 Task: Add an event with the title Second Monthly Departmental Update and Collaboration Meeting, date '2024/04/21', time 9:40 AM to 11:40 AMand add a description: The training workshop will be facilitated by experienced leadership experts who will provide guidance, insights, and practical tips throughout the session. Participants will have ample opportunities to ask questions, share experiences, and receive personalized feedback on their leadership development.Select event color  Banana . Add location for the event as: 789 Palm Jumeirah, Dubai, UAE, logged in from the account softage.10@softage.netand send the event invitation to softage.4@softage.net and softage.5@softage.net. Set a reminder for the event Monthly on the third Sunday
Action: Mouse moved to (58, 88)
Screenshot: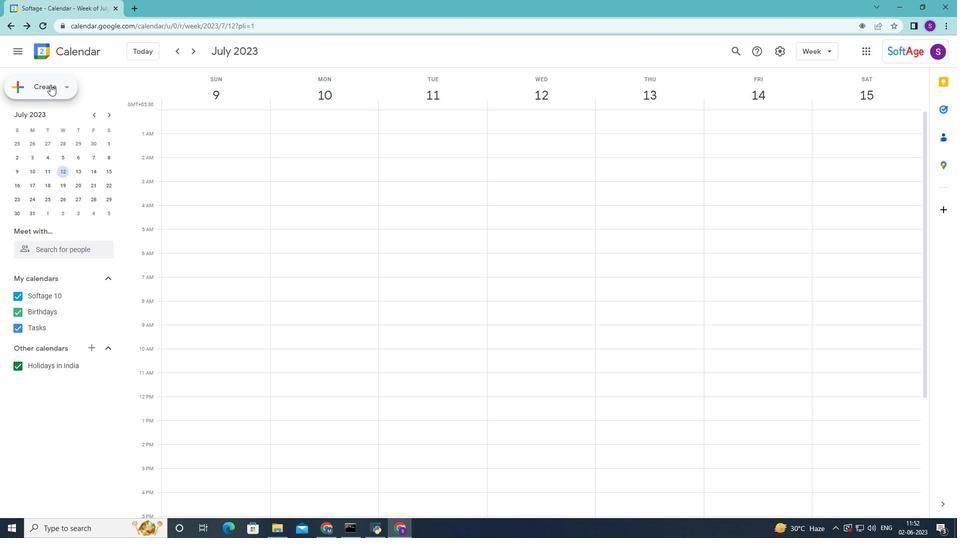 
Action: Mouse pressed left at (58, 88)
Screenshot: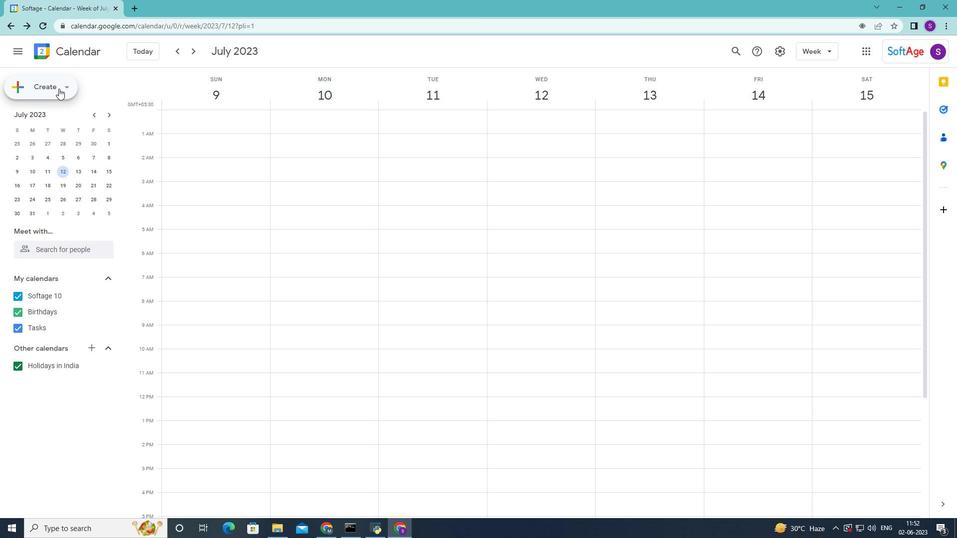 
Action: Mouse moved to (54, 115)
Screenshot: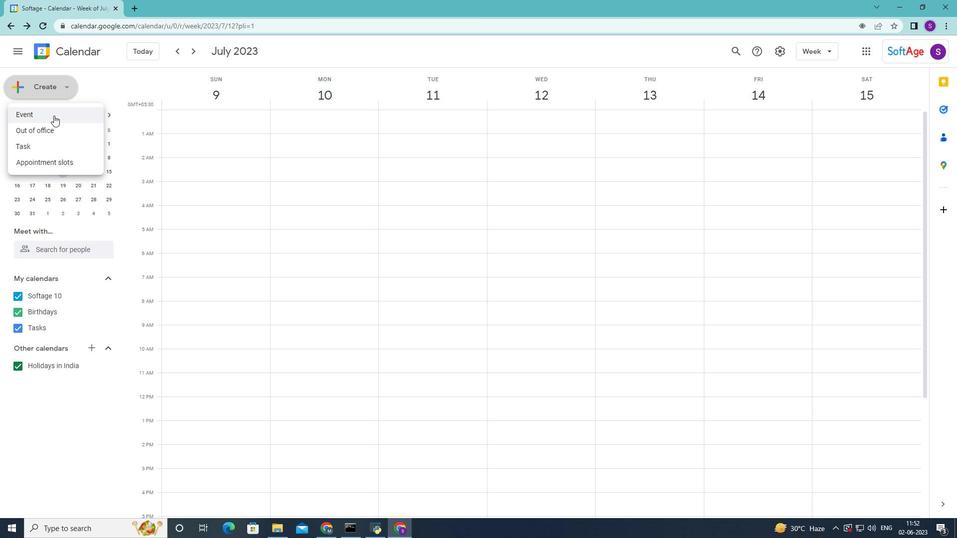 
Action: Mouse pressed left at (54, 115)
Screenshot: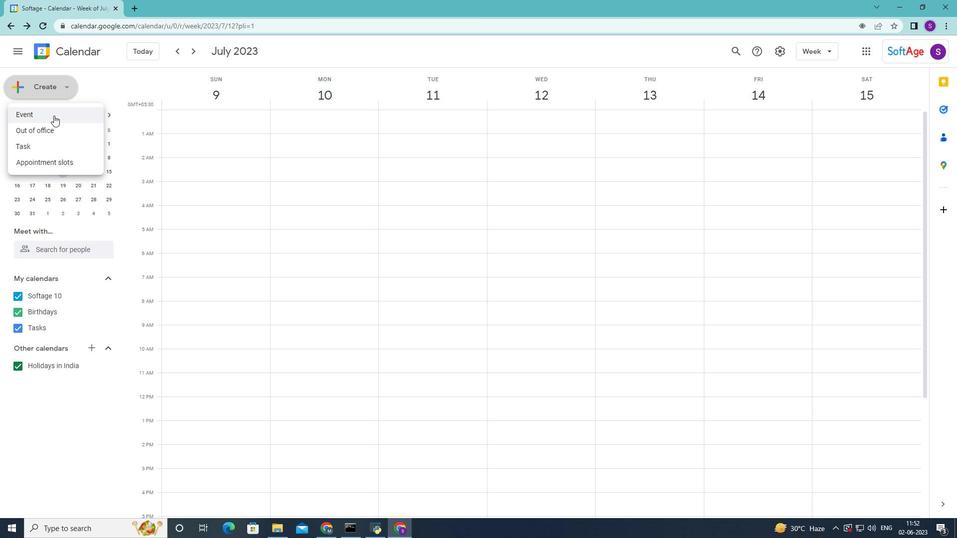 
Action: Mouse moved to (361, 181)
Screenshot: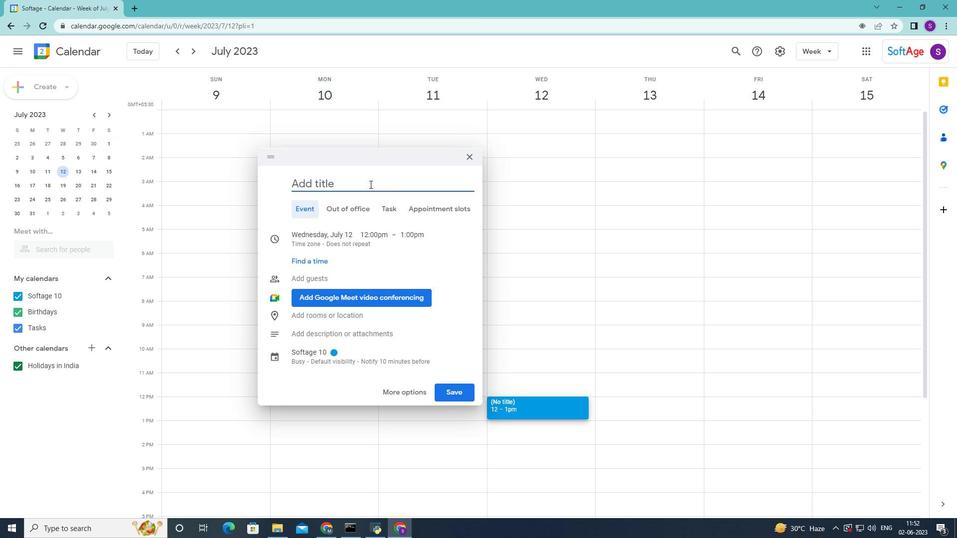 
Action: Mouse pressed left at (361, 181)
Screenshot: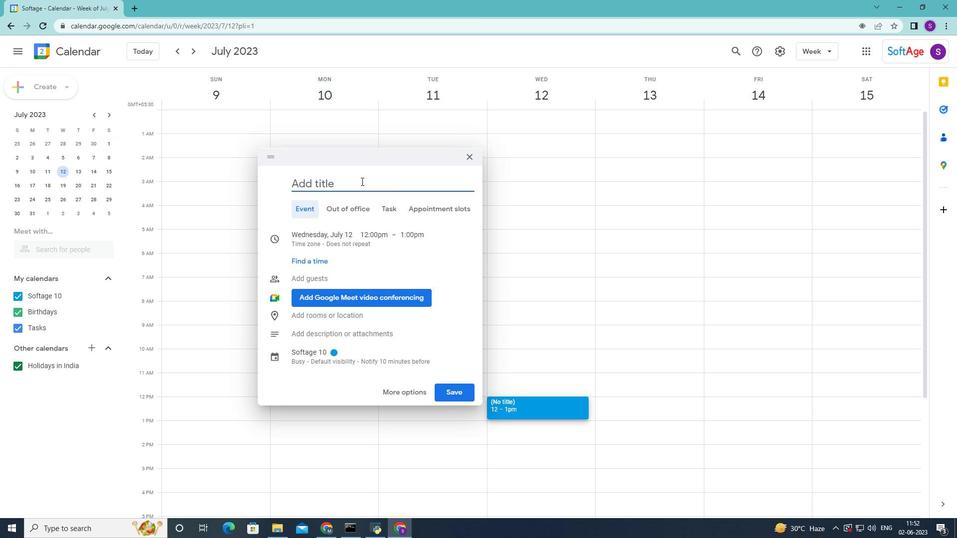
Action: Key pressed <Key.shift>Second<Key.space><Key.shift>Monthly<Key.space><Key.shift>Departmental<Key.space><Key.shift>update<Key.space>and<Key.space><Key.shift>Collabr<Key.backspace>oration<Key.space><Key.shift>Metting<Key.space><Key.backspace>
Screenshot: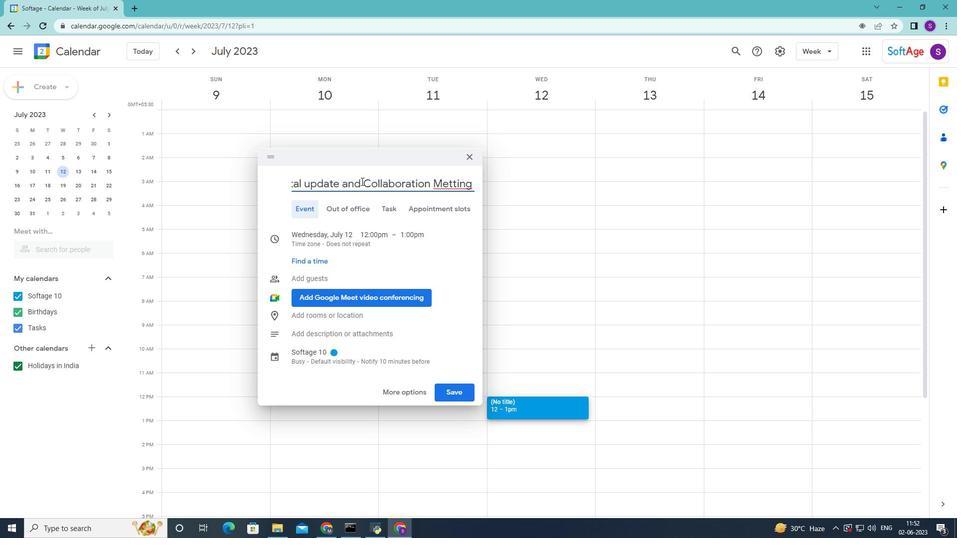 
Action: Mouse moved to (454, 184)
Screenshot: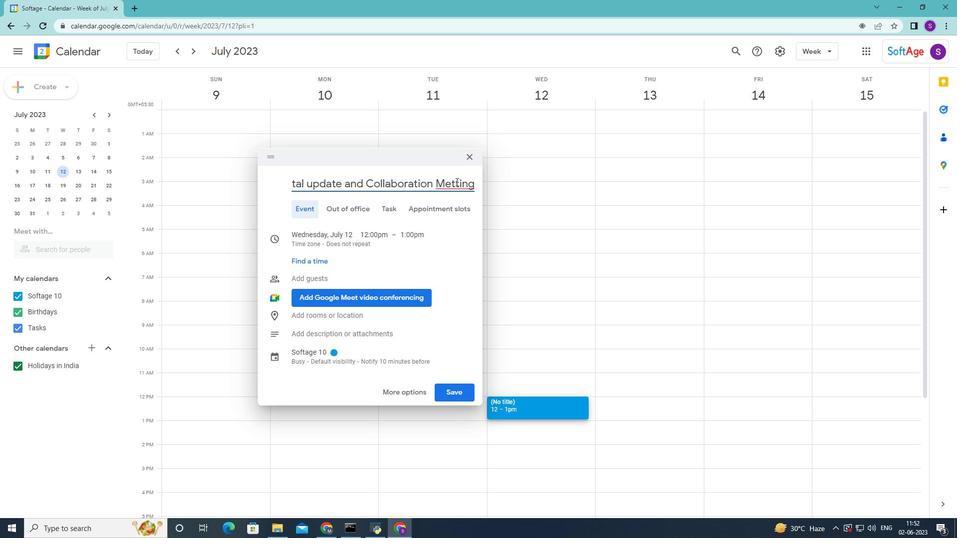 
Action: Mouse pressed left at (454, 184)
Screenshot: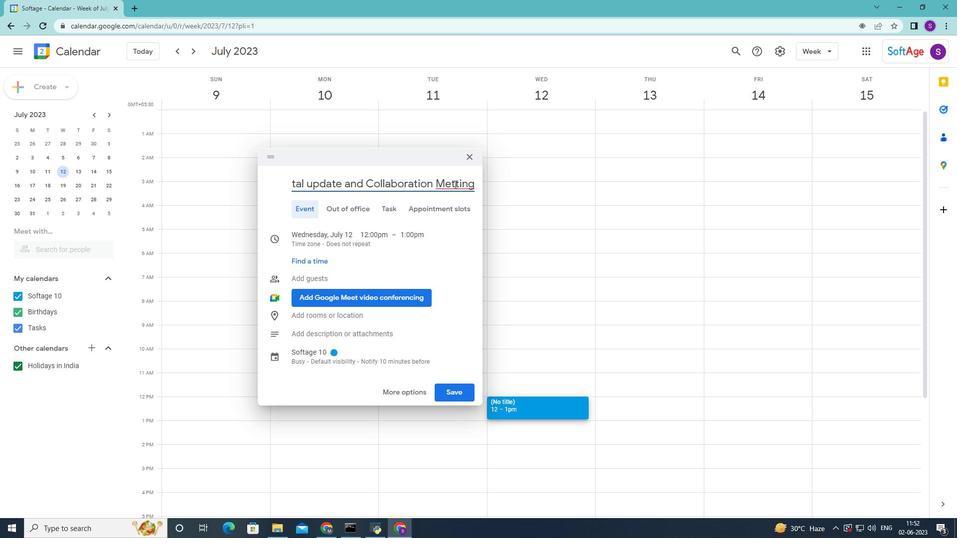 
Action: Mouse moved to (454, 185)
Screenshot: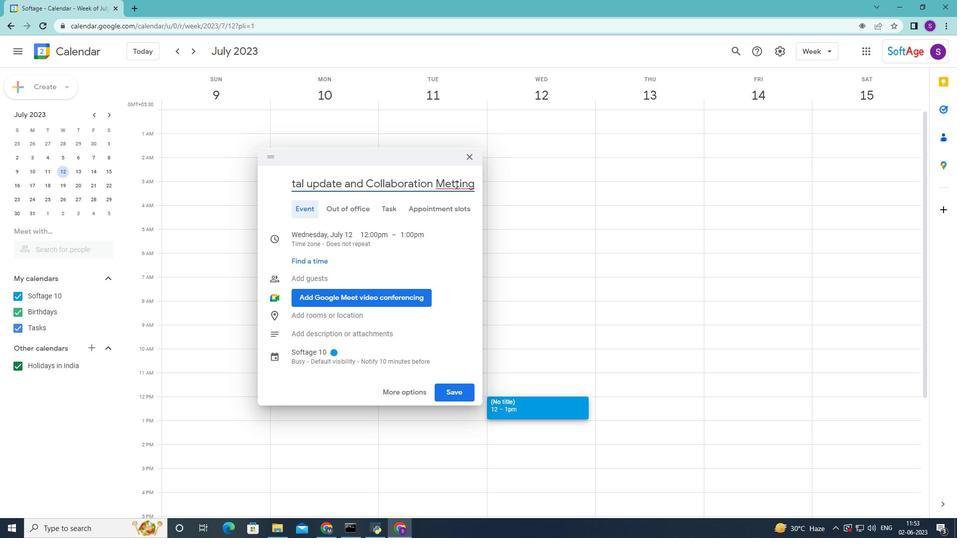 
Action: Key pressed <Key.backspace>
Screenshot: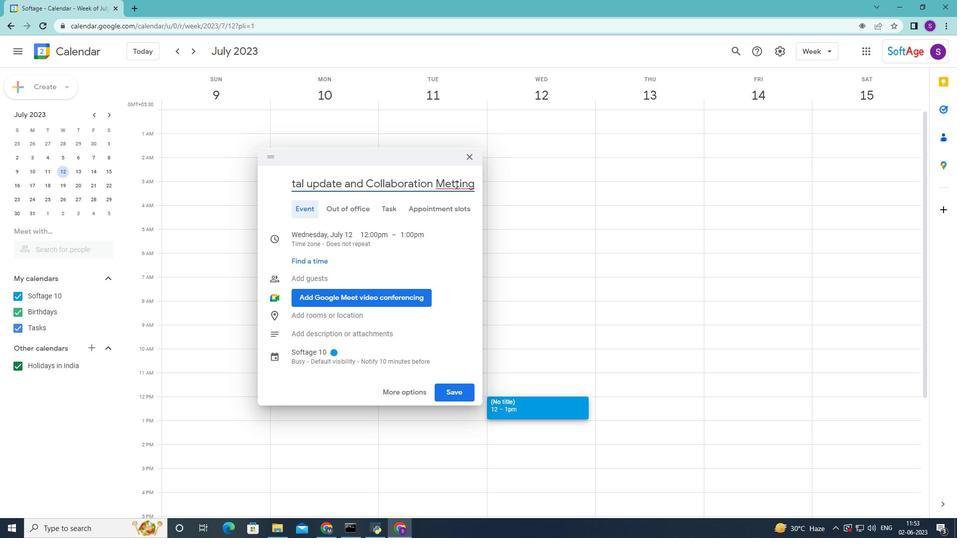 
Action: Mouse moved to (453, 185)
Screenshot: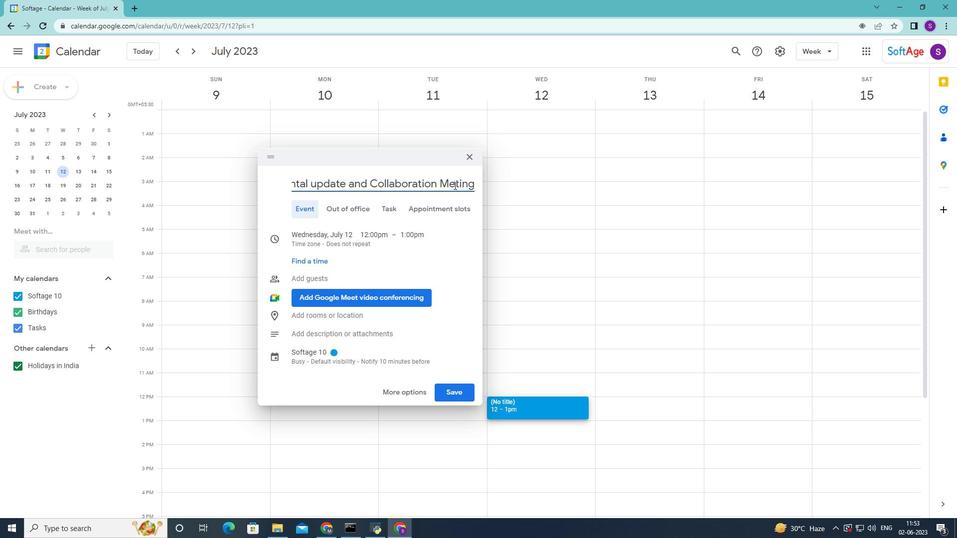 
Action: Key pressed e
Screenshot: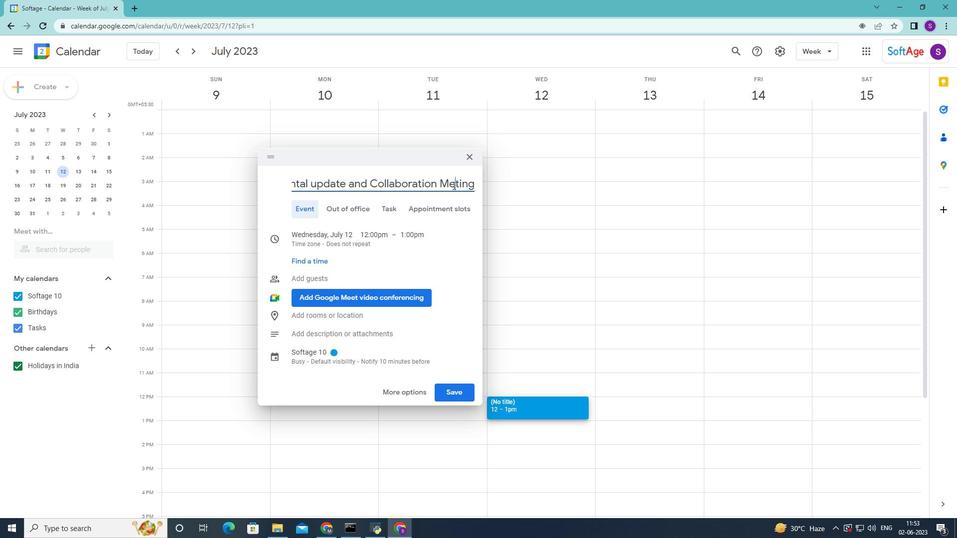
Action: Mouse moved to (471, 184)
Screenshot: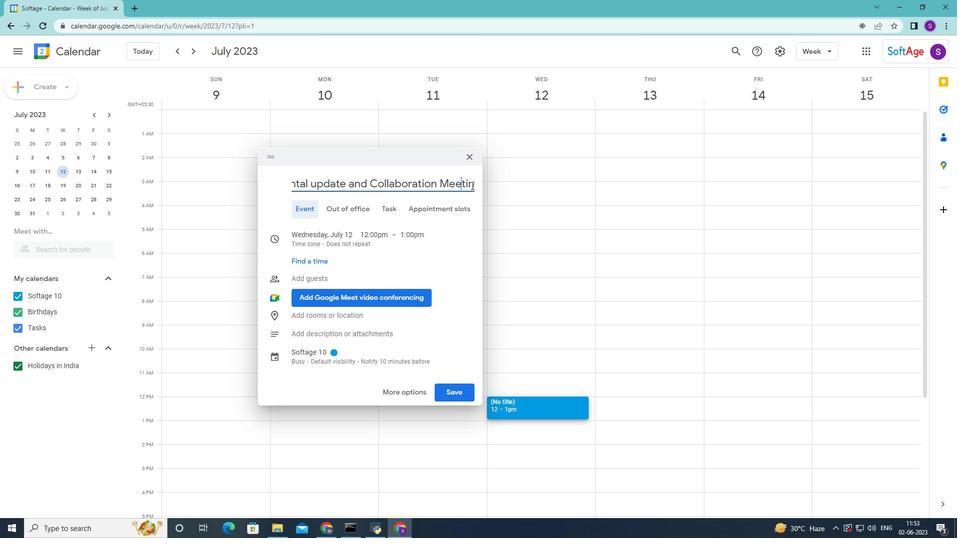 
Action: Mouse pressed left at (471, 184)
Screenshot: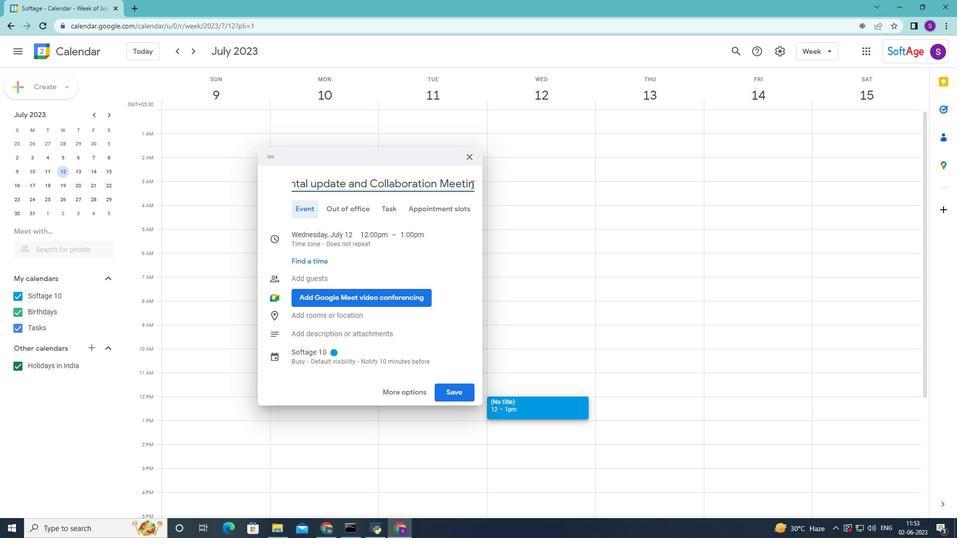 
Action: Mouse moved to (475, 183)
Screenshot: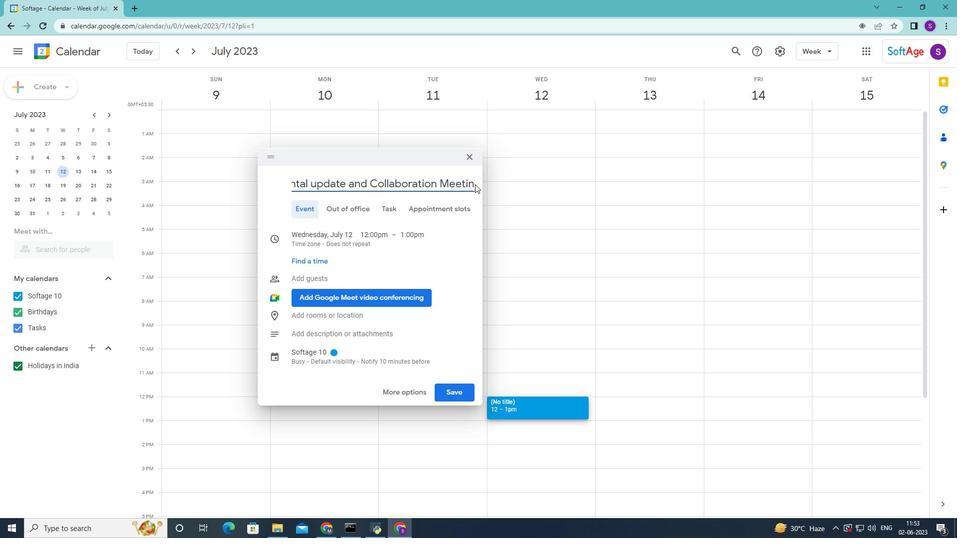 
Action: Key pressed g
Screenshot: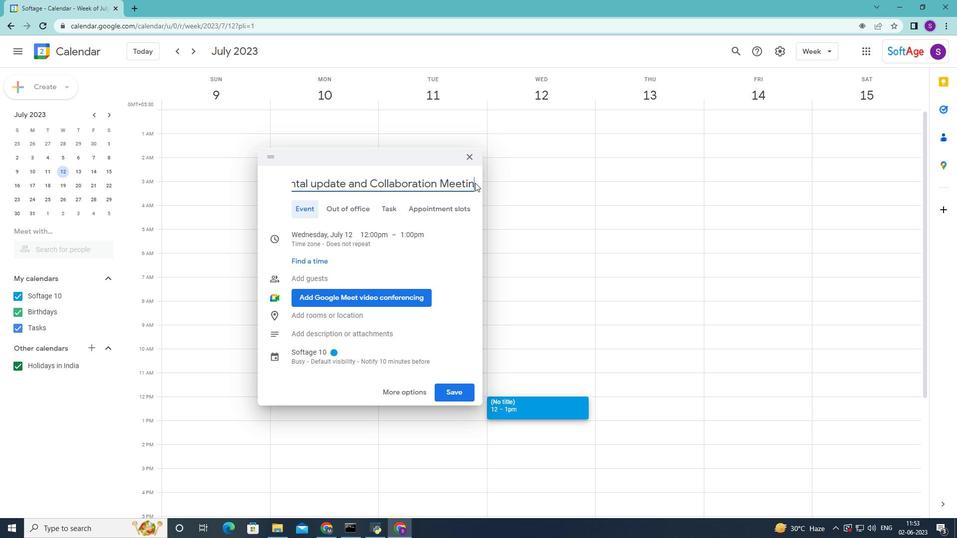 
Action: Mouse moved to (333, 236)
Screenshot: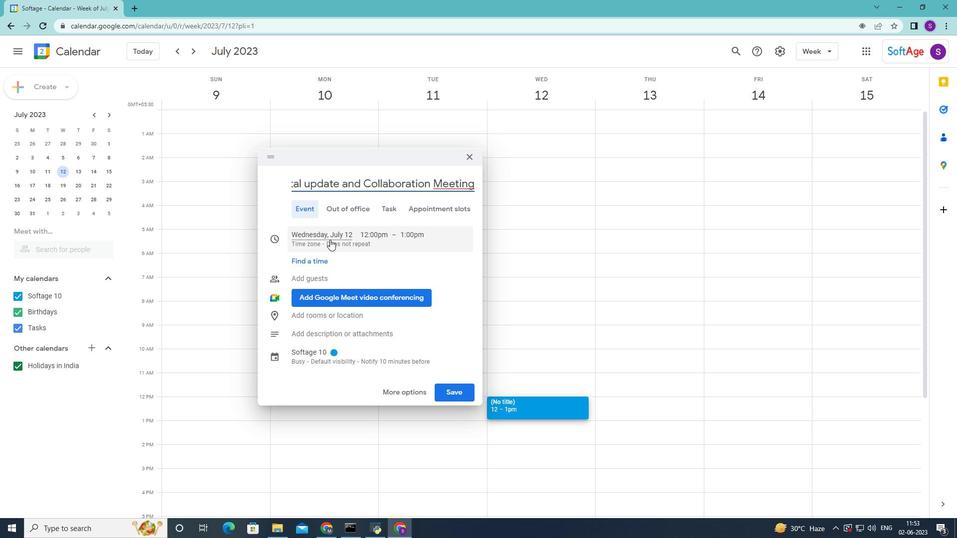 
Action: Mouse pressed left at (333, 236)
Screenshot: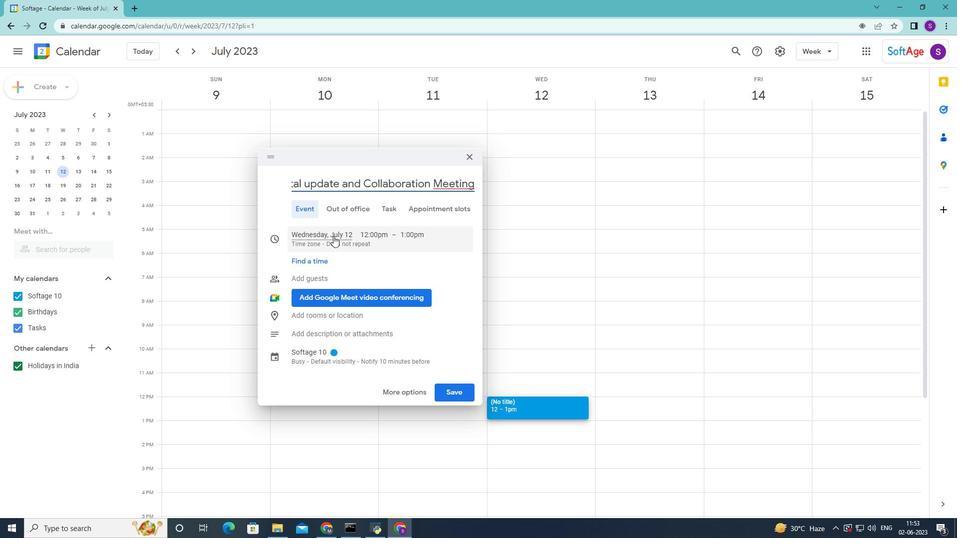 
Action: Mouse moved to (412, 255)
Screenshot: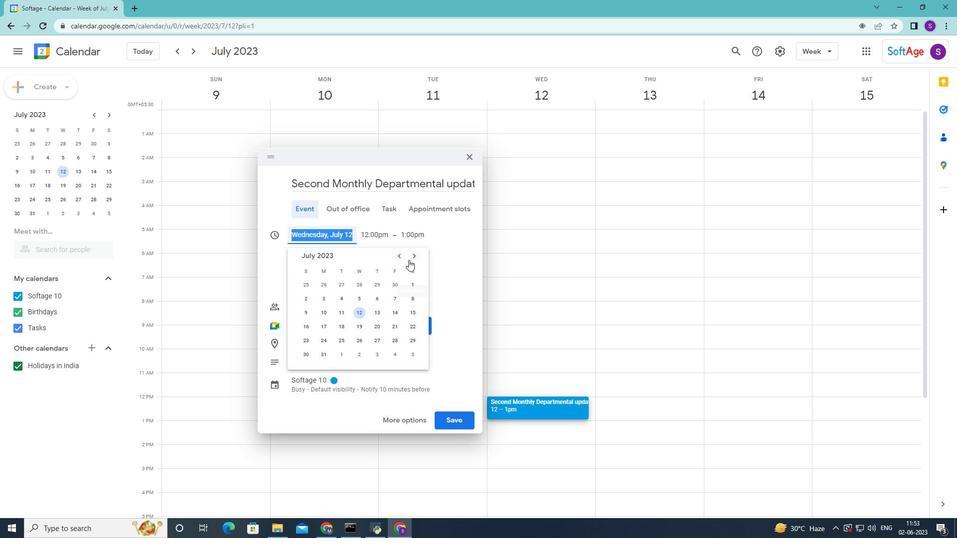 
Action: Mouse pressed left at (412, 255)
Screenshot: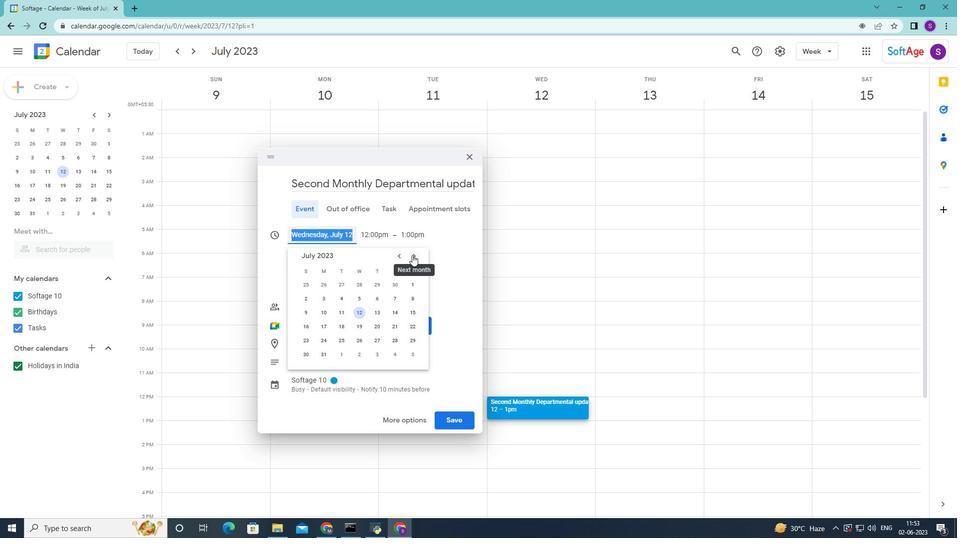 
Action: Mouse pressed left at (412, 255)
Screenshot: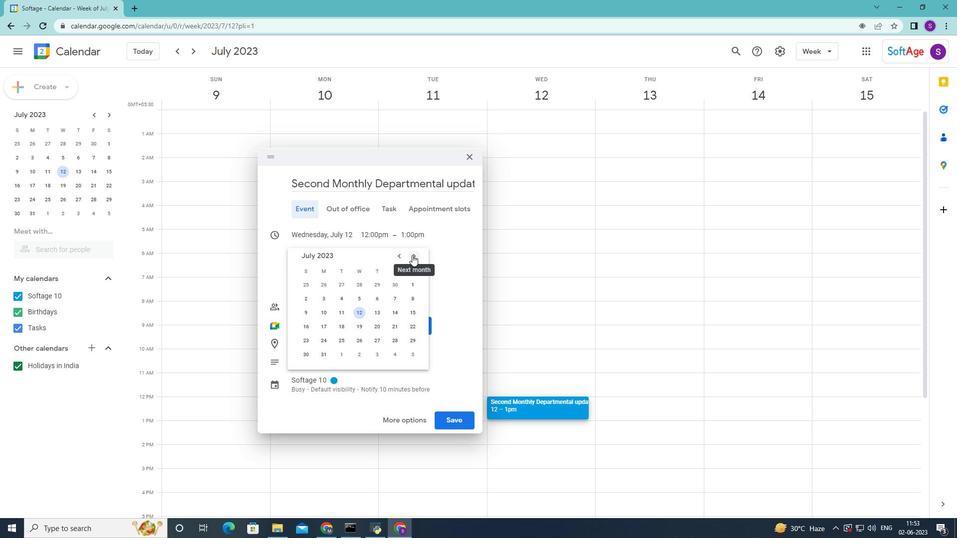 
Action: Mouse pressed left at (412, 255)
Screenshot: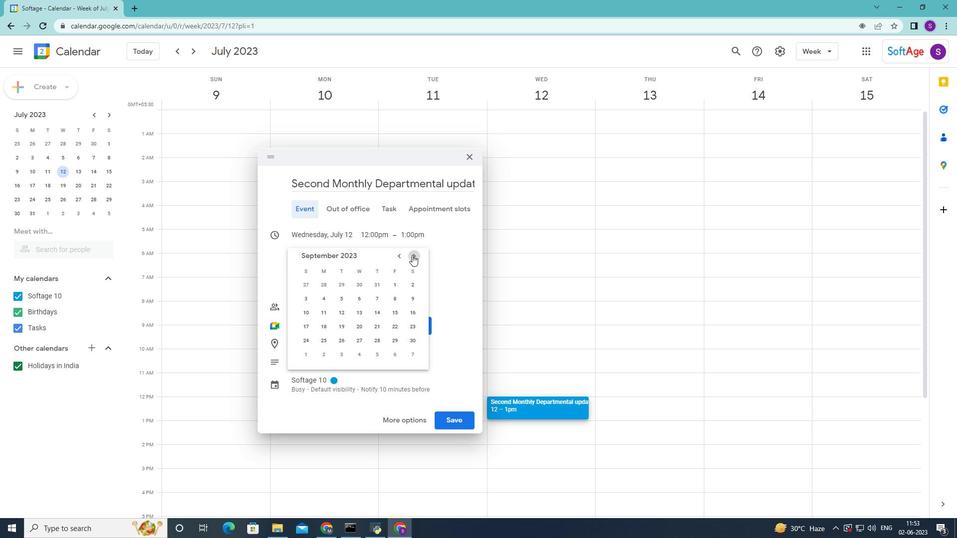 
Action: Mouse pressed left at (412, 255)
Screenshot: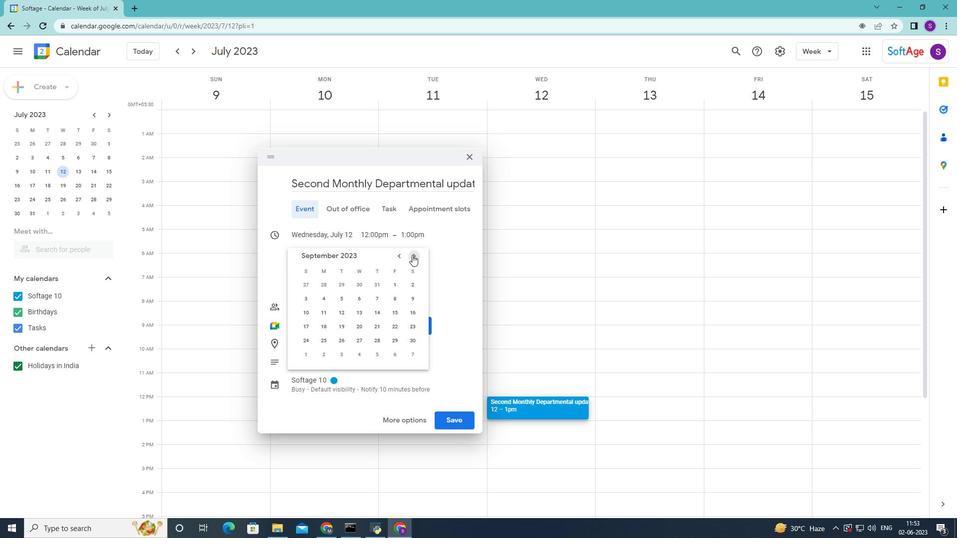 
Action: Mouse pressed left at (412, 255)
Screenshot: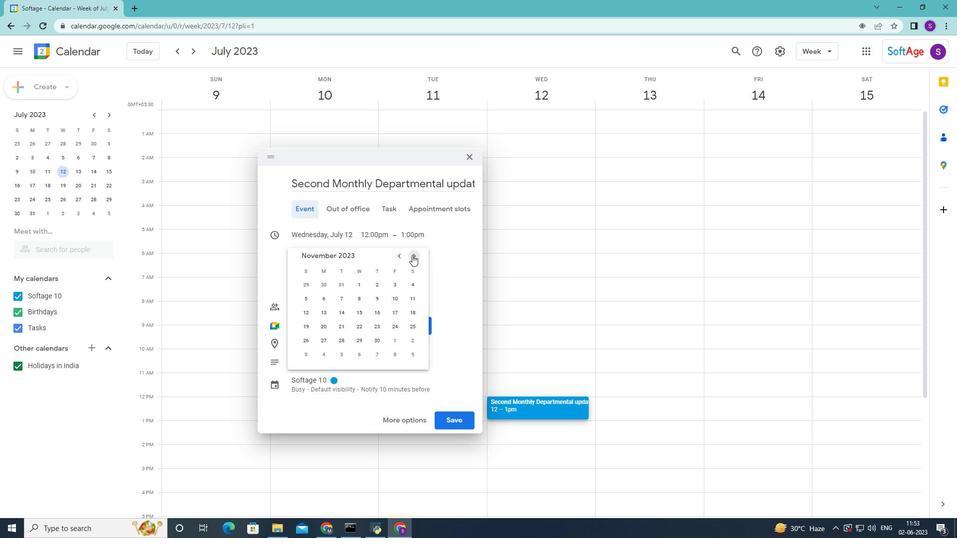 
Action: Mouse pressed left at (412, 255)
Screenshot: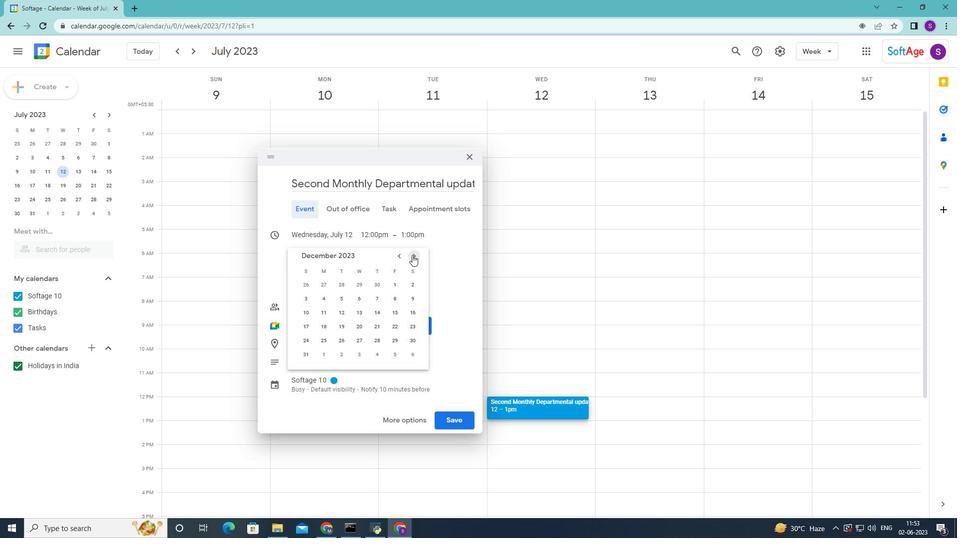 
Action: Mouse pressed left at (412, 255)
Screenshot: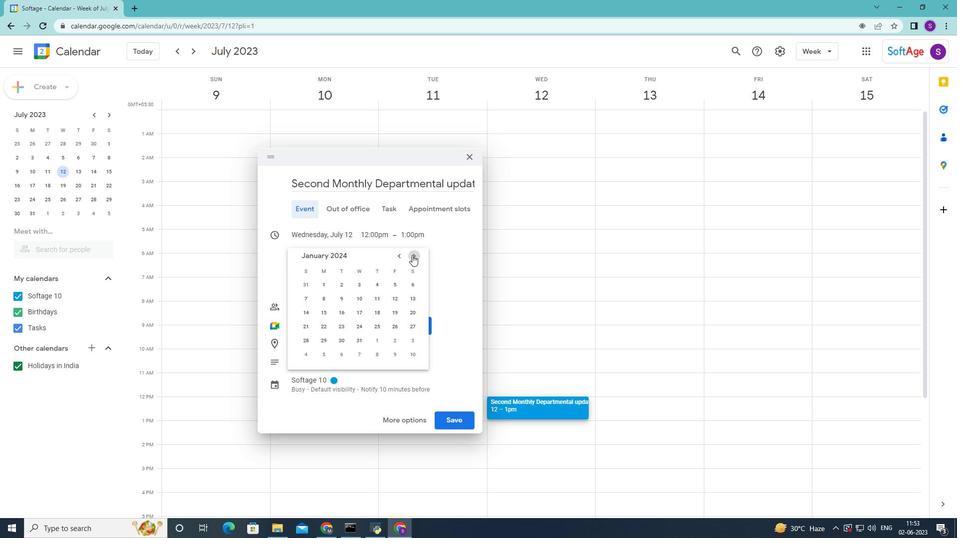 
Action: Mouse pressed left at (412, 255)
Screenshot: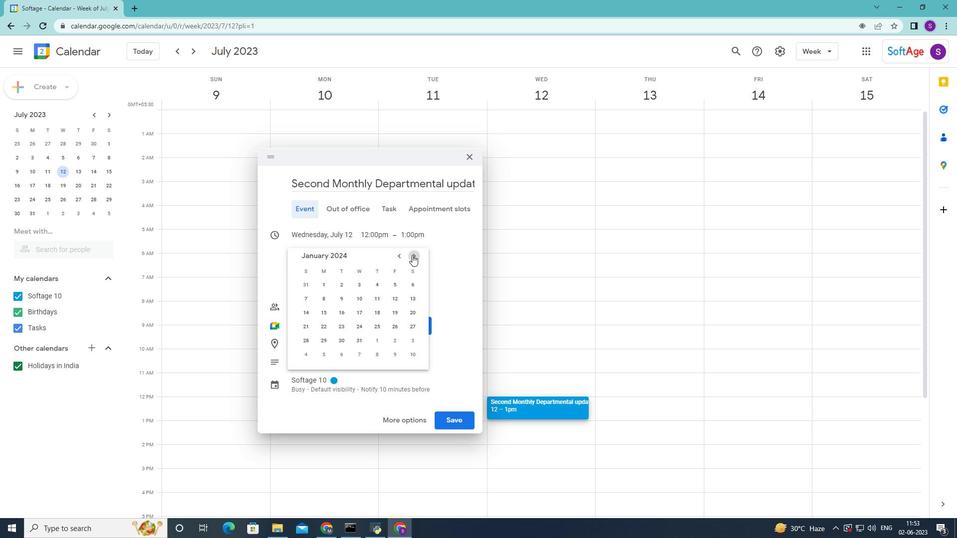 
Action: Mouse moved to (416, 255)
Screenshot: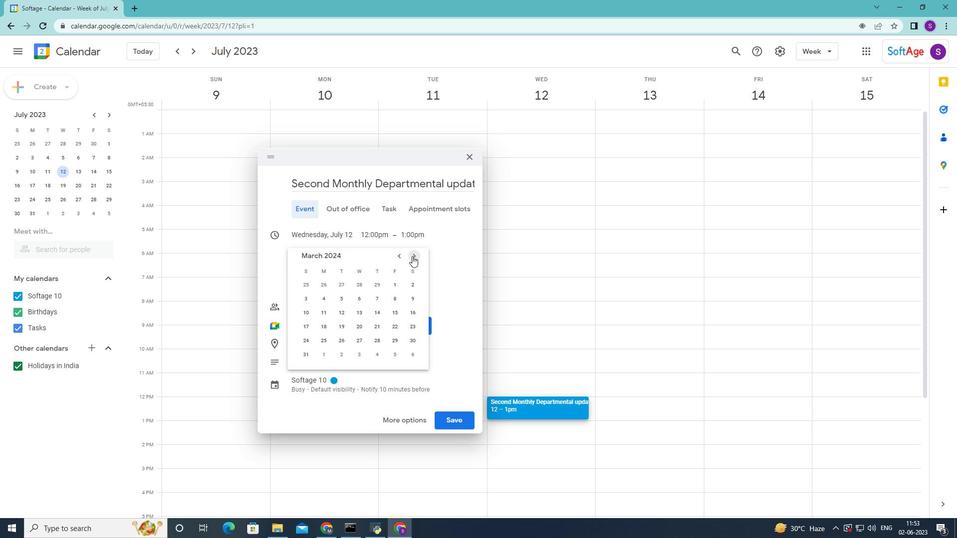 
Action: Mouse pressed left at (416, 255)
Screenshot: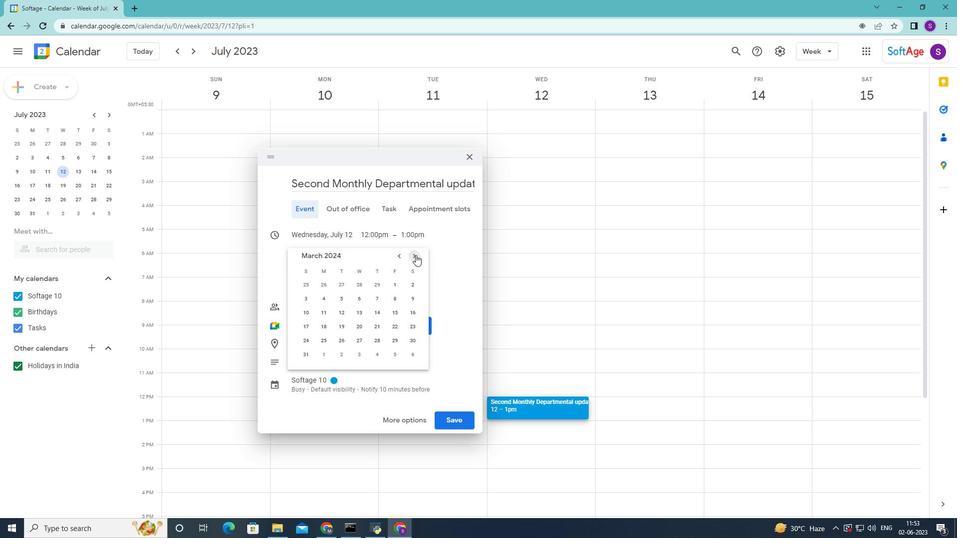 
Action: Mouse moved to (303, 325)
Screenshot: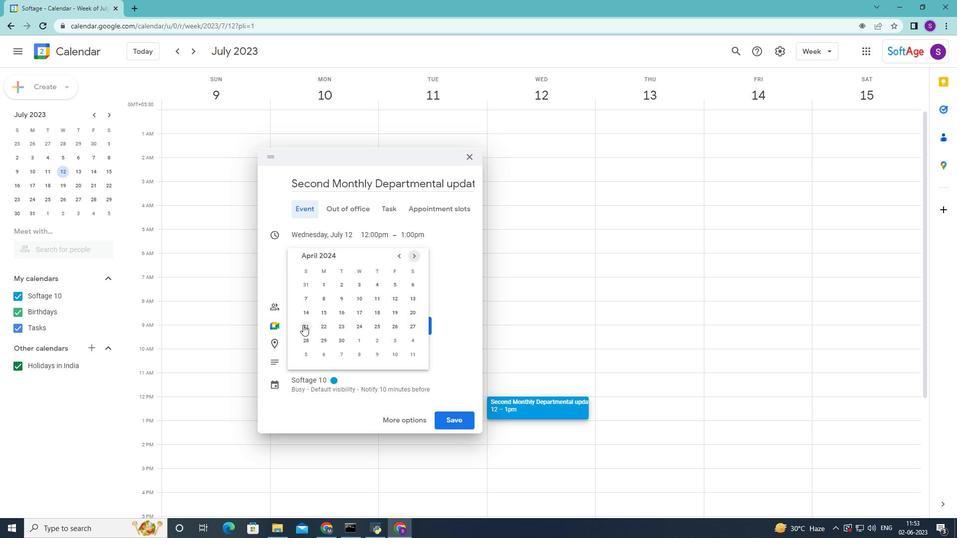 
Action: Mouse pressed left at (303, 325)
Screenshot: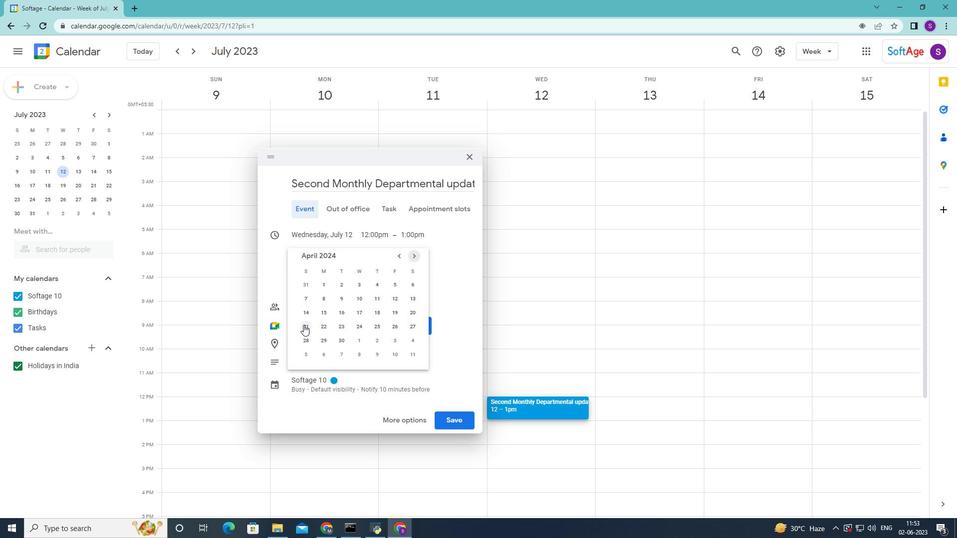
Action: Mouse moved to (385, 233)
Screenshot: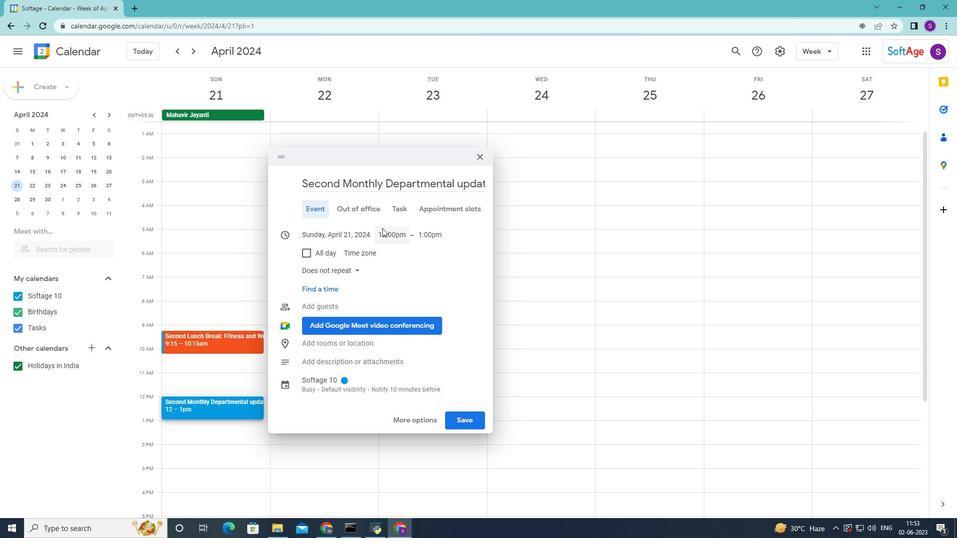
Action: Mouse pressed left at (385, 233)
Screenshot: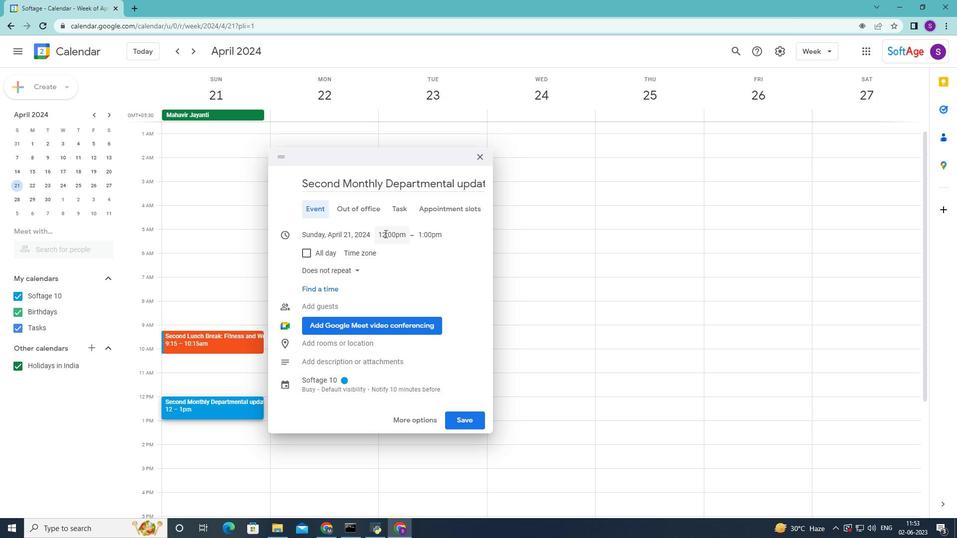 
Action: Mouse moved to (408, 279)
Screenshot: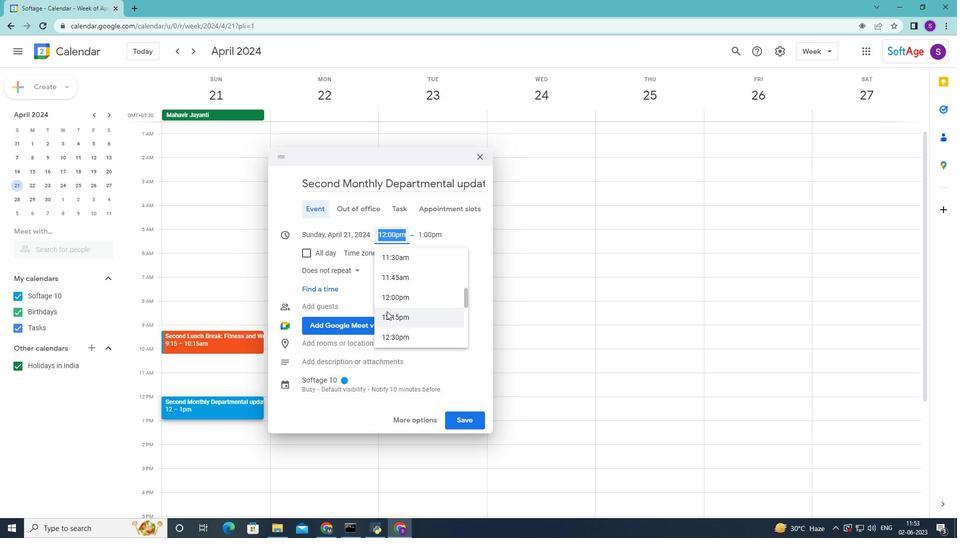 
Action: Mouse scrolled (408, 279) with delta (0, 0)
Screenshot: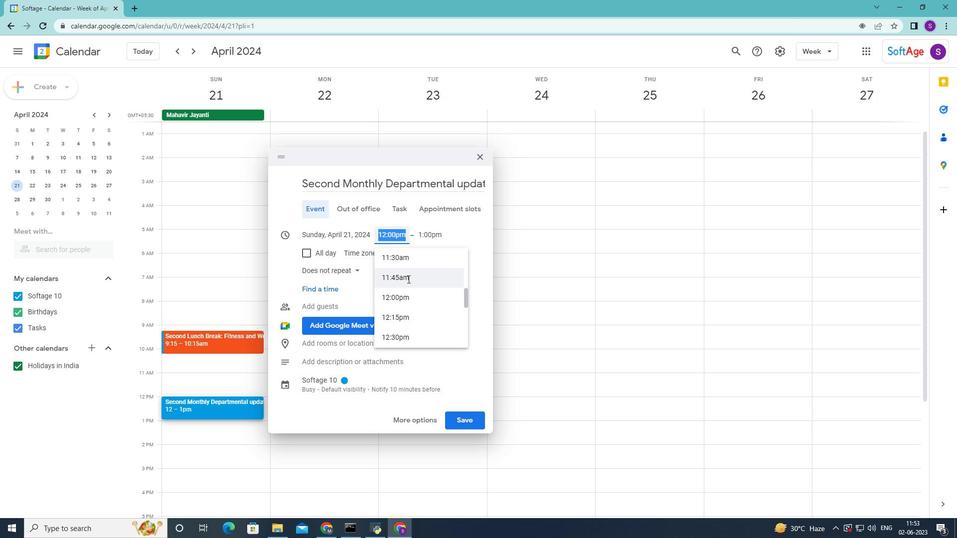 
Action: Mouse scrolled (408, 279) with delta (0, 0)
Screenshot: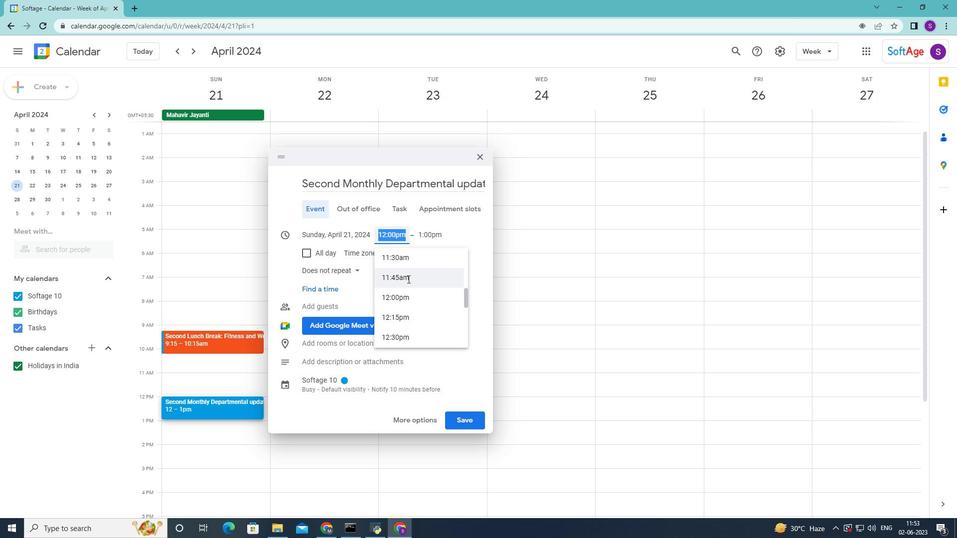 
Action: Mouse moved to (407, 280)
Screenshot: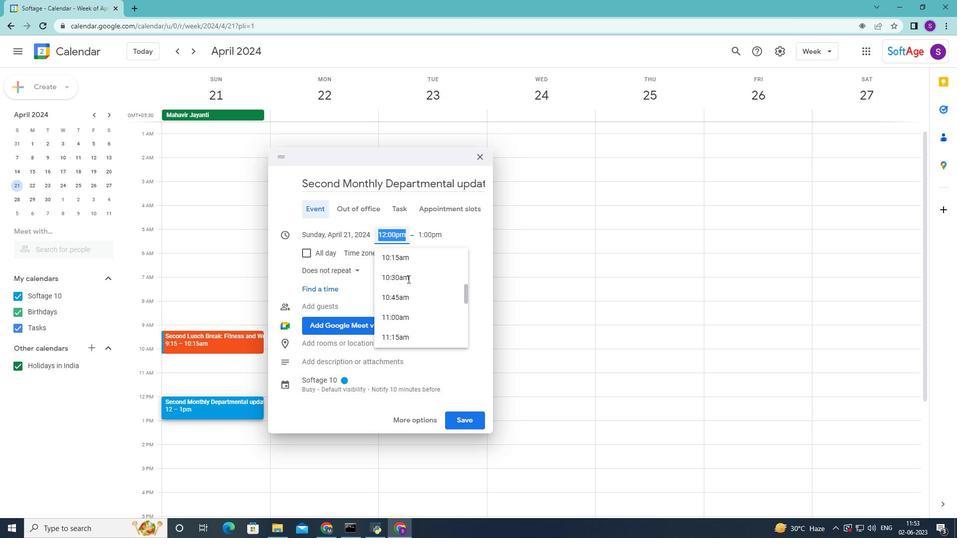
Action: Mouse scrolled (407, 281) with delta (0, 0)
Screenshot: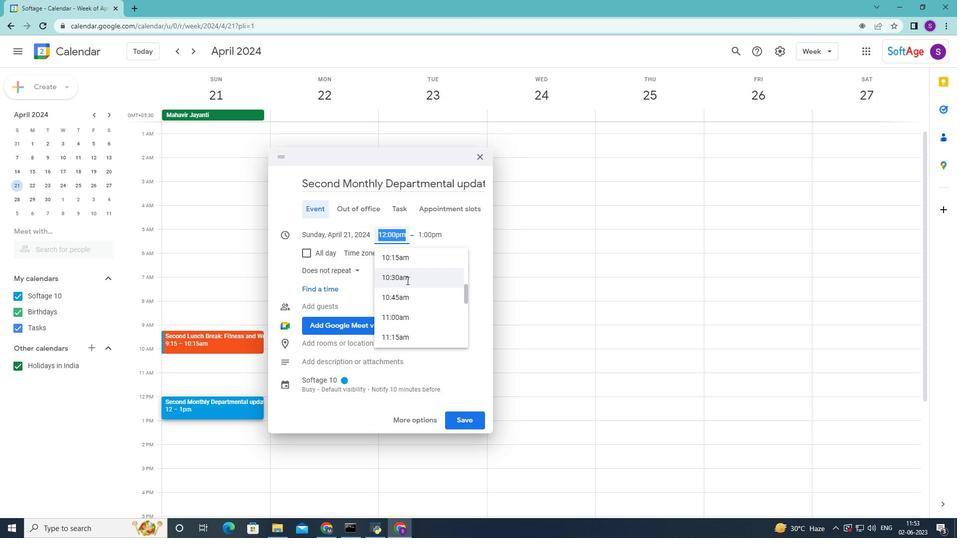 
Action: Mouse scrolled (407, 281) with delta (0, 0)
Screenshot: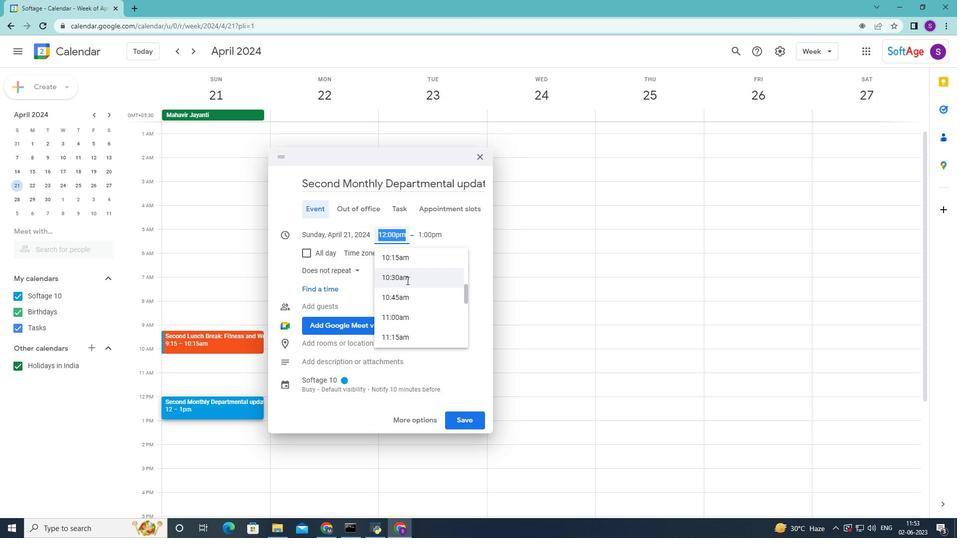 
Action: Mouse moved to (410, 315)
Screenshot: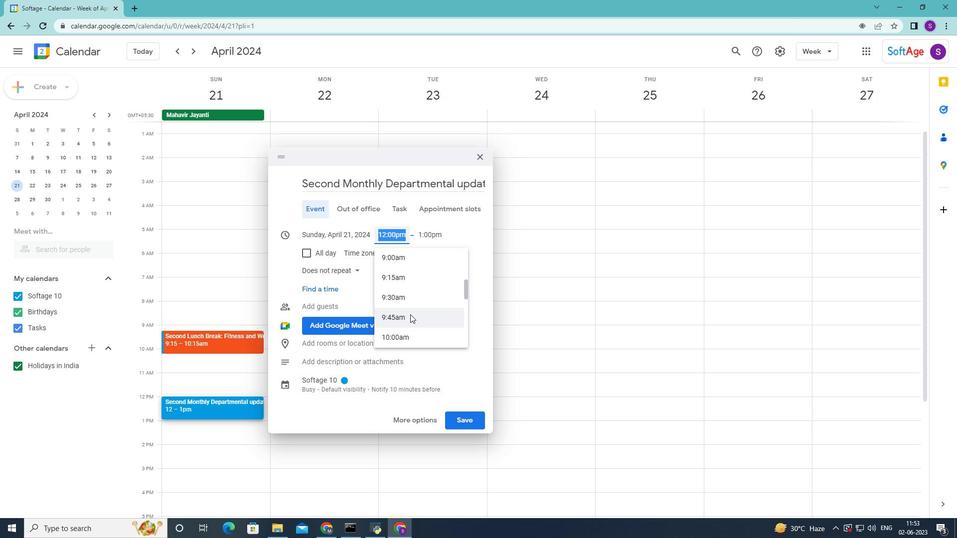 
Action: Mouse pressed left at (410, 315)
Screenshot: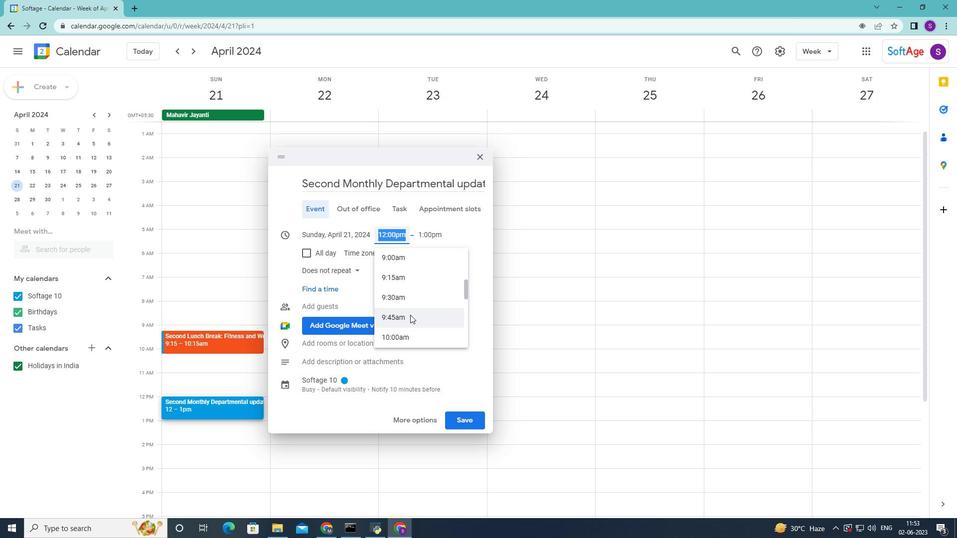 
Action: Mouse moved to (438, 234)
Screenshot: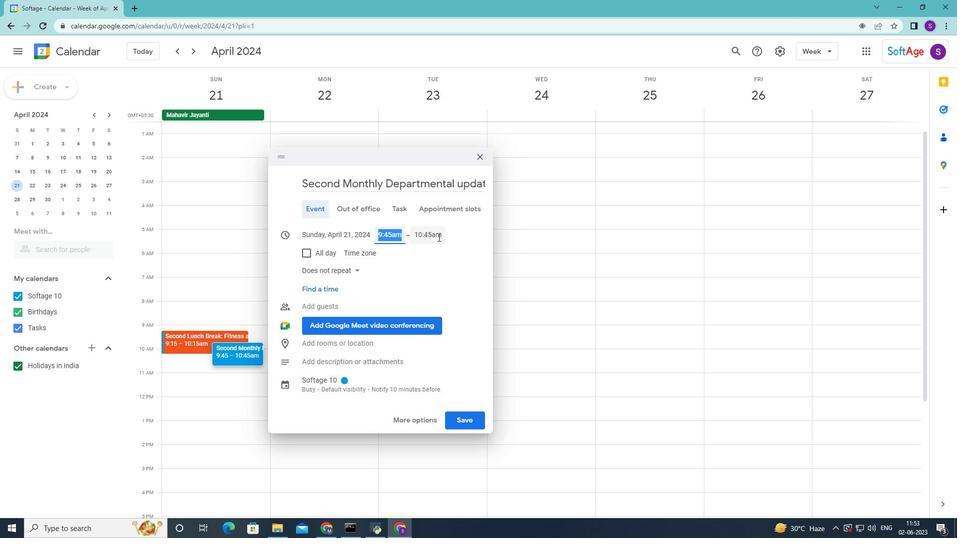 
Action: Mouse pressed left at (438, 234)
Screenshot: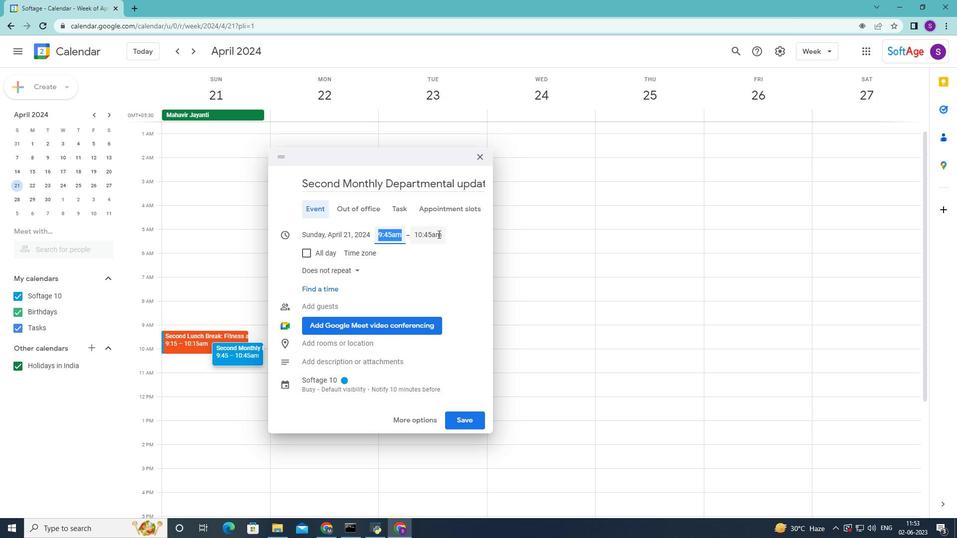 
Action: Mouse moved to (442, 316)
Screenshot: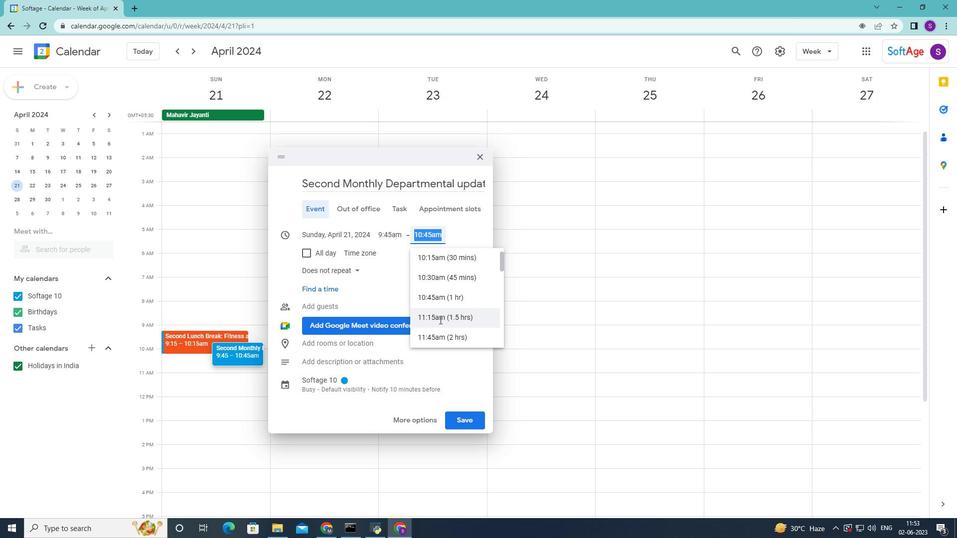 
Action: Mouse scrolled (442, 315) with delta (0, 0)
Screenshot: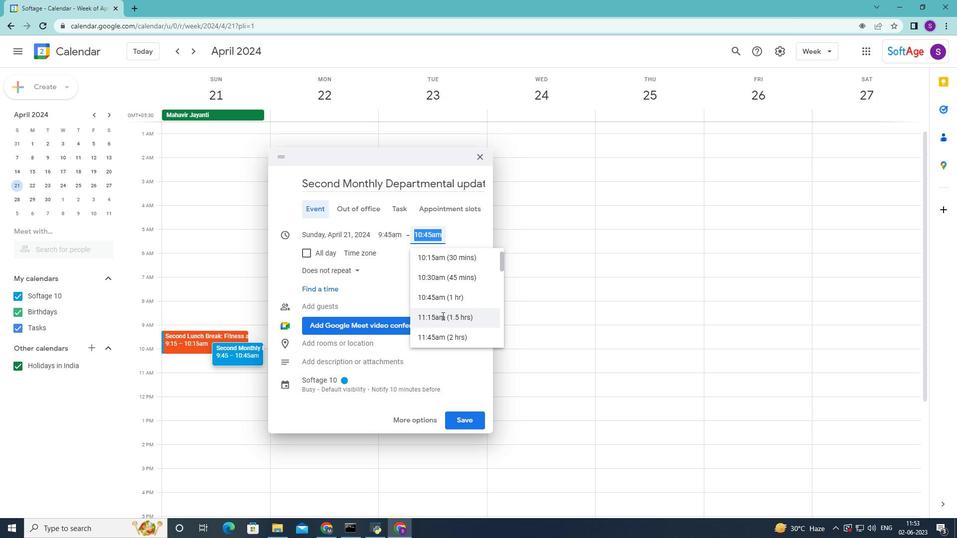 
Action: Mouse moved to (452, 286)
Screenshot: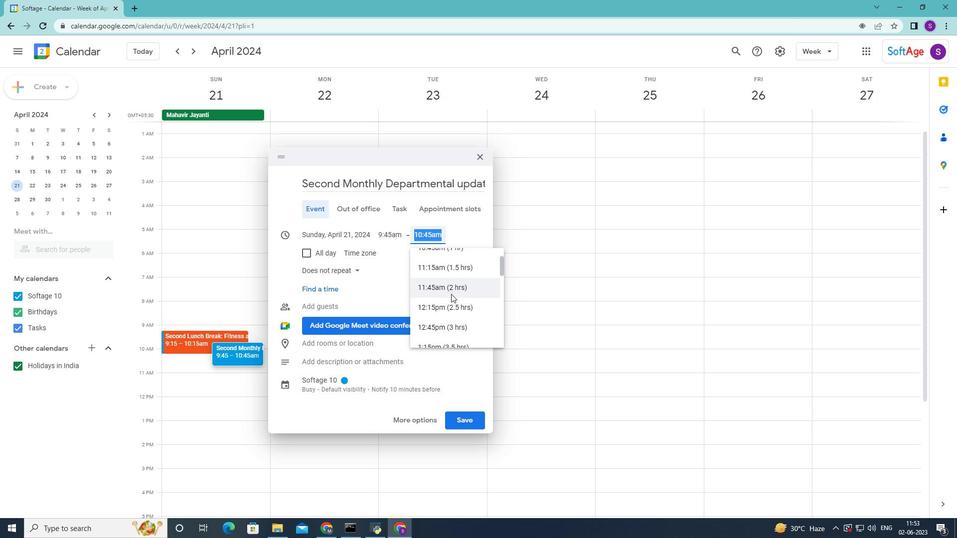 
Action: Mouse pressed left at (452, 286)
Screenshot: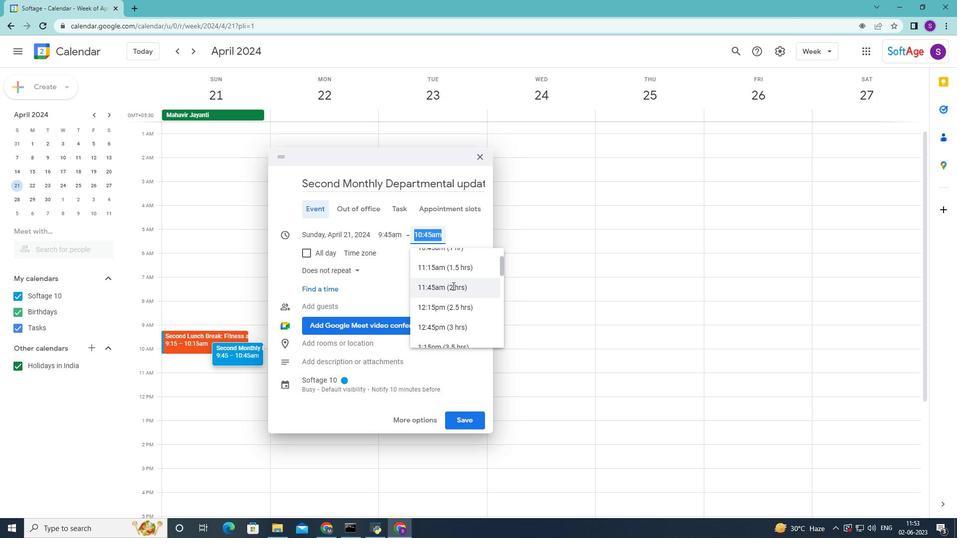 
Action: Mouse moved to (412, 419)
Screenshot: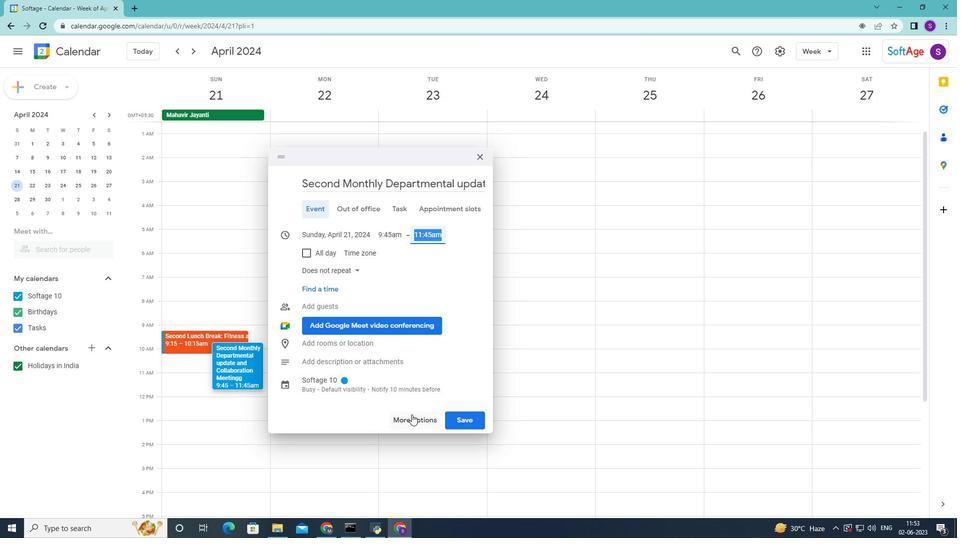 
Action: Mouse pressed left at (412, 419)
Screenshot: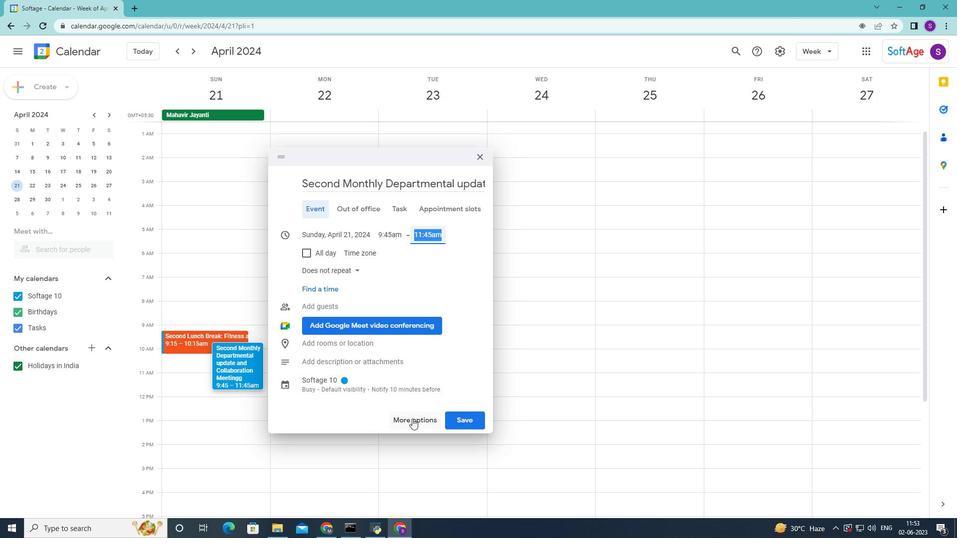
Action: Mouse moved to (112, 352)
Screenshot: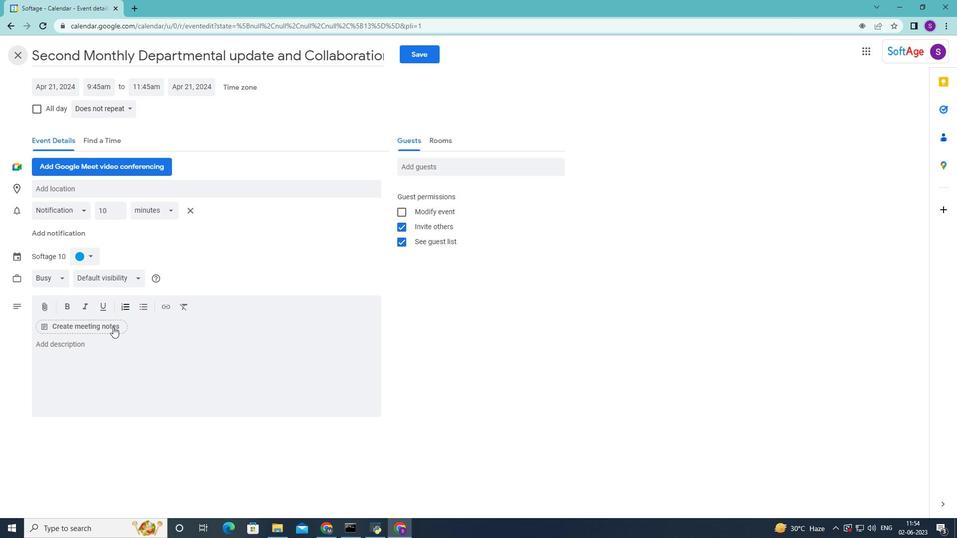 
Action: Mouse pressed left at (112, 352)
Screenshot: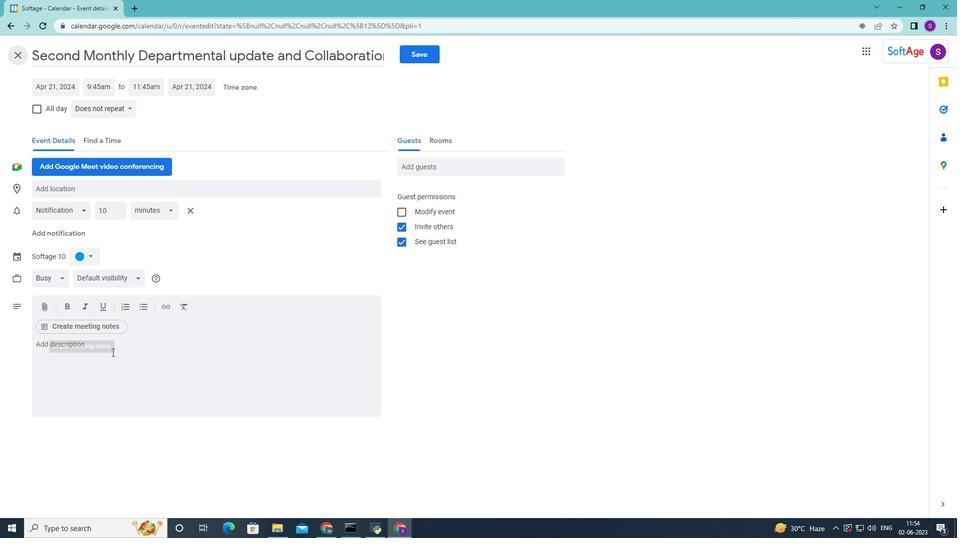 
Action: Mouse moved to (112, 352)
Screenshot: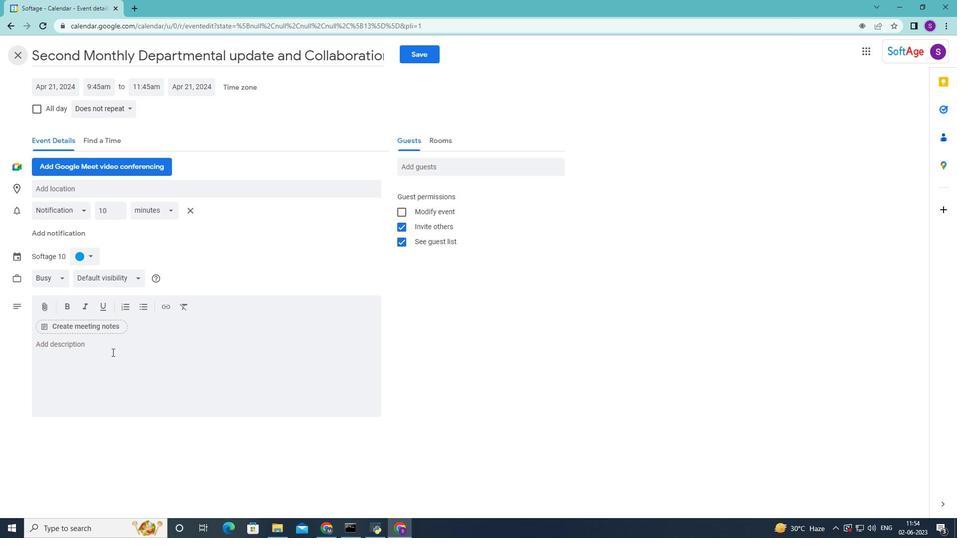 
Action: Key pressed <Key.shift>The<Key.space>training<Key.space>workshop<Key.space>will<Key.space>be<Key.space>fav<Key.backspace>cili<Key.backspace><Key.backspace>litated<Key.space>by<Key.space>experienced<Key.space>leadership<Key.space>experts<Key.space>who<Key.space>will<Key.space>provide<Key.space>guidance<Key.space><Key.backspace>,insights<Key.space><Key.backspace>,and<Key.space>practical
Screenshot: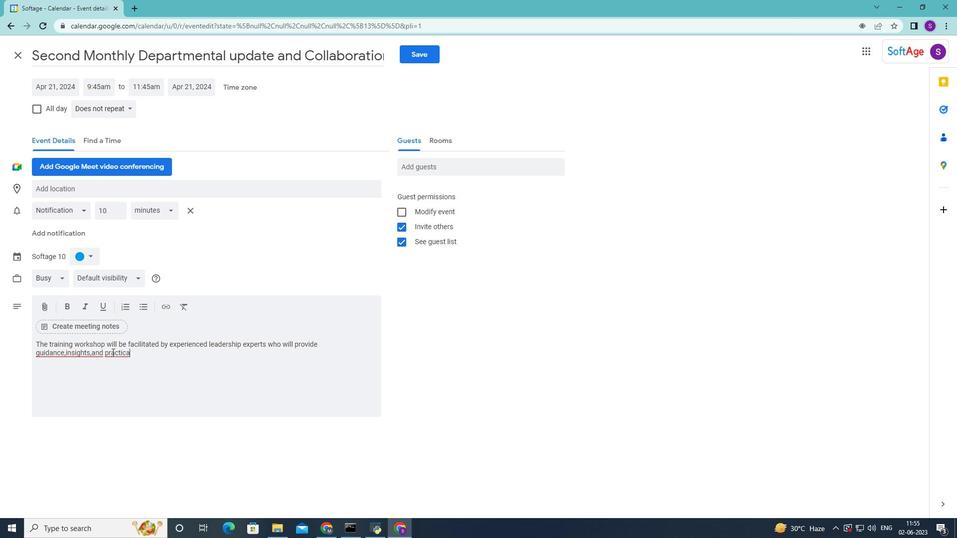 
Action: Mouse moved to (66, 356)
Screenshot: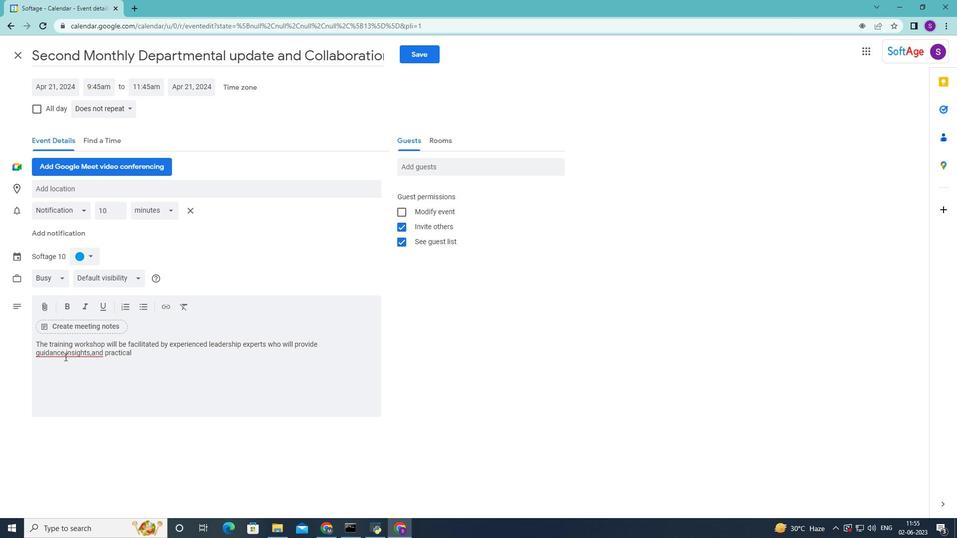 
Action: Mouse pressed left at (66, 356)
Screenshot: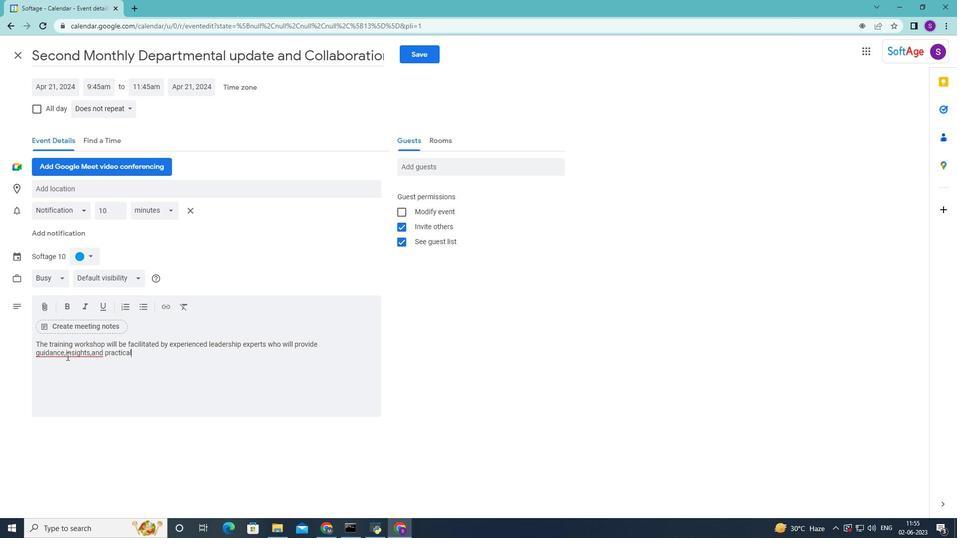 
Action: Mouse moved to (65, 353)
Screenshot: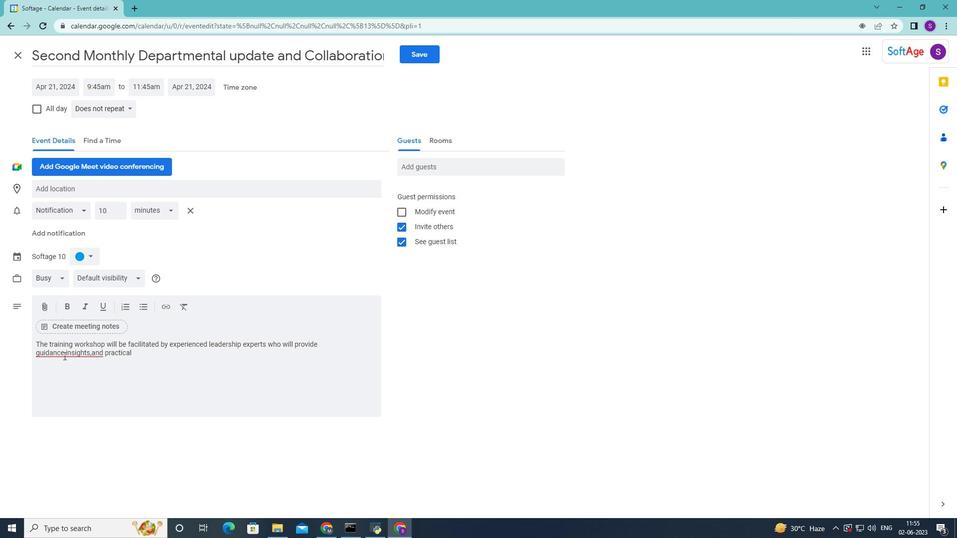 
Action: Mouse pressed left at (65, 353)
Screenshot: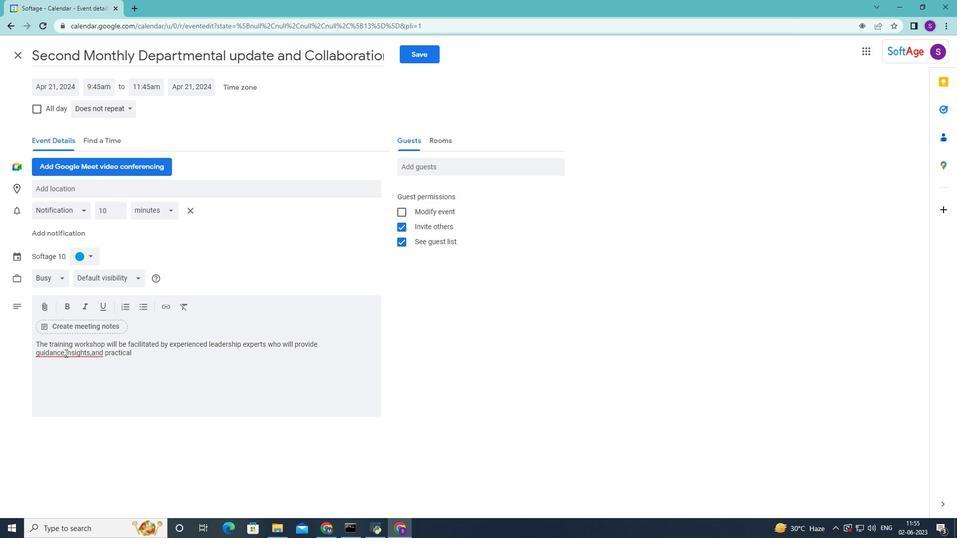 
Action: Mouse moved to (102, 358)
Screenshot: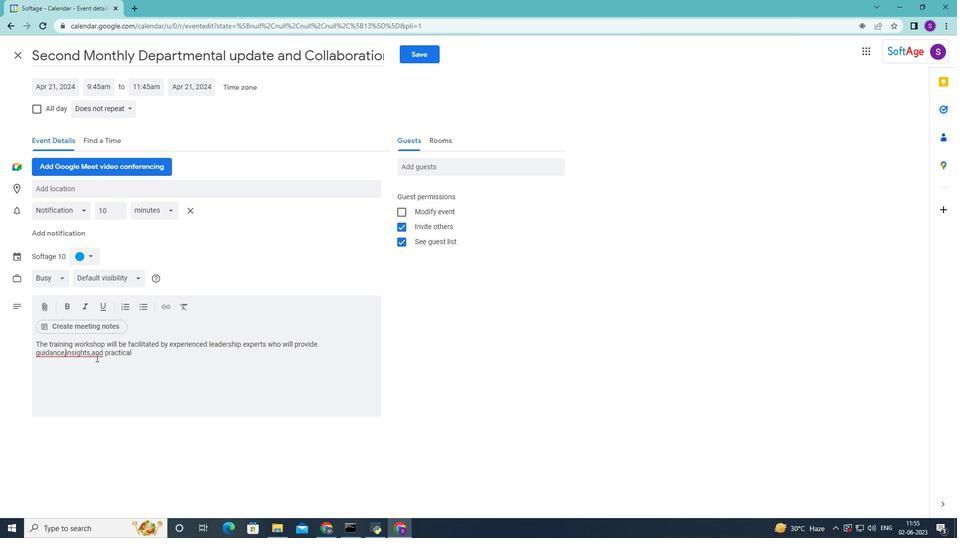 
Action: Key pressed <Key.space>
Screenshot: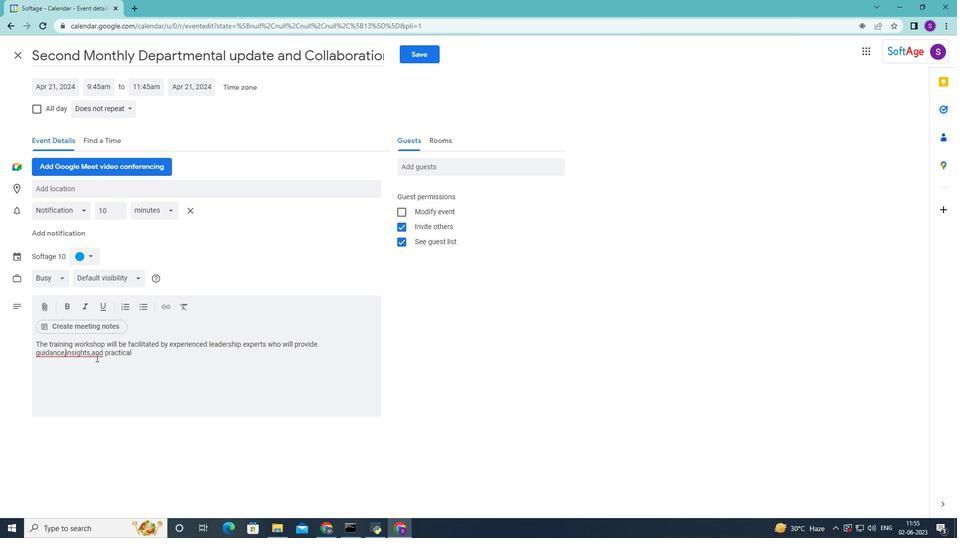 
Action: Mouse moved to (62, 356)
Screenshot: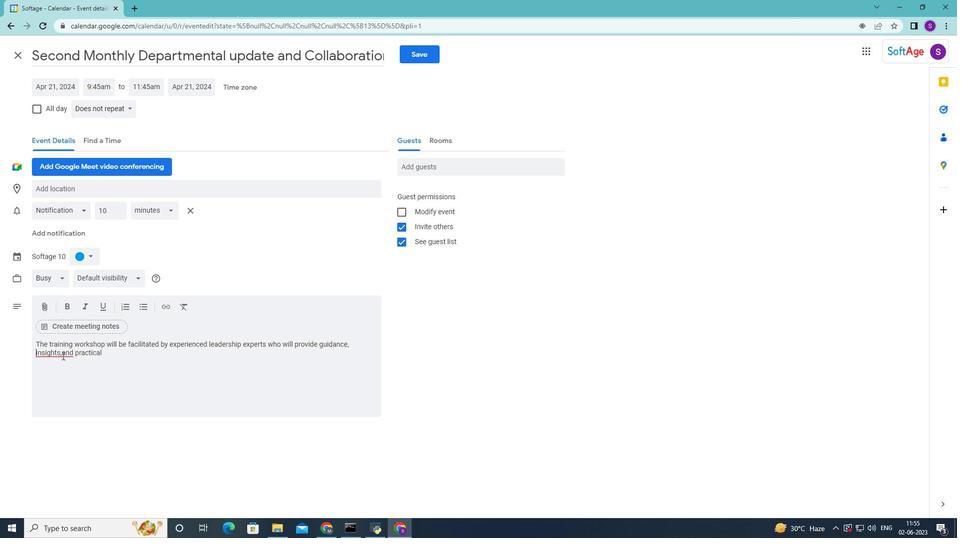 
Action: Mouse pressed left at (62, 356)
Screenshot: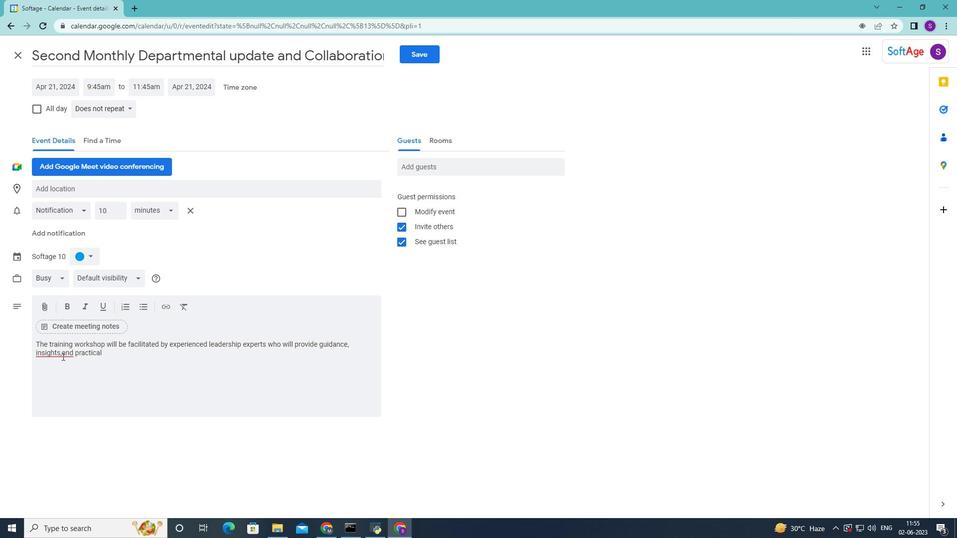 
Action: Mouse moved to (63, 357)
Screenshot: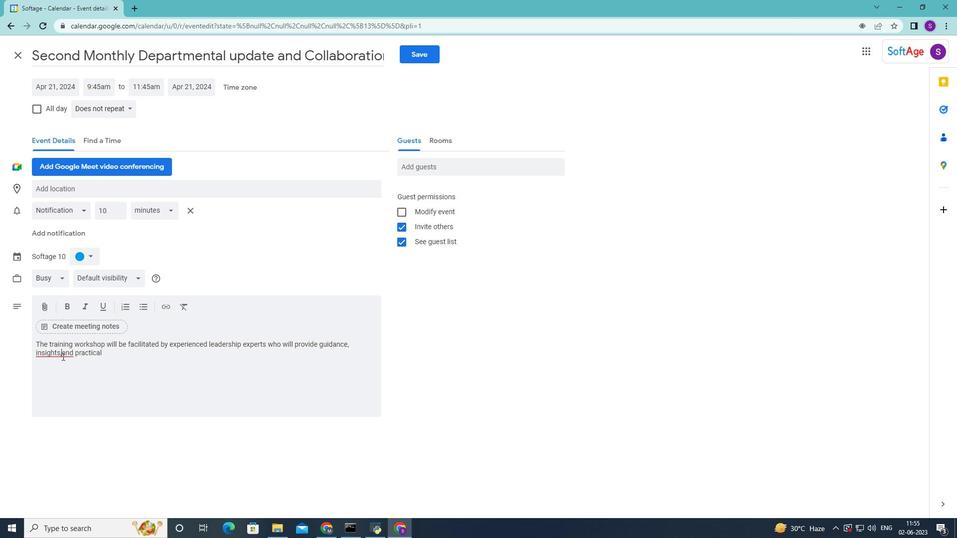 
Action: Key pressed <Key.space>
Screenshot: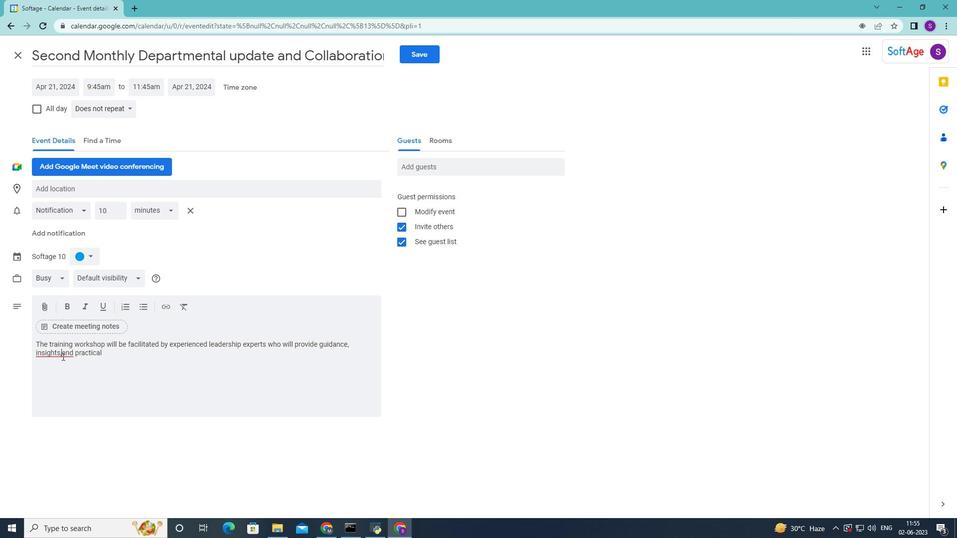 
Action: Mouse moved to (109, 357)
Screenshot: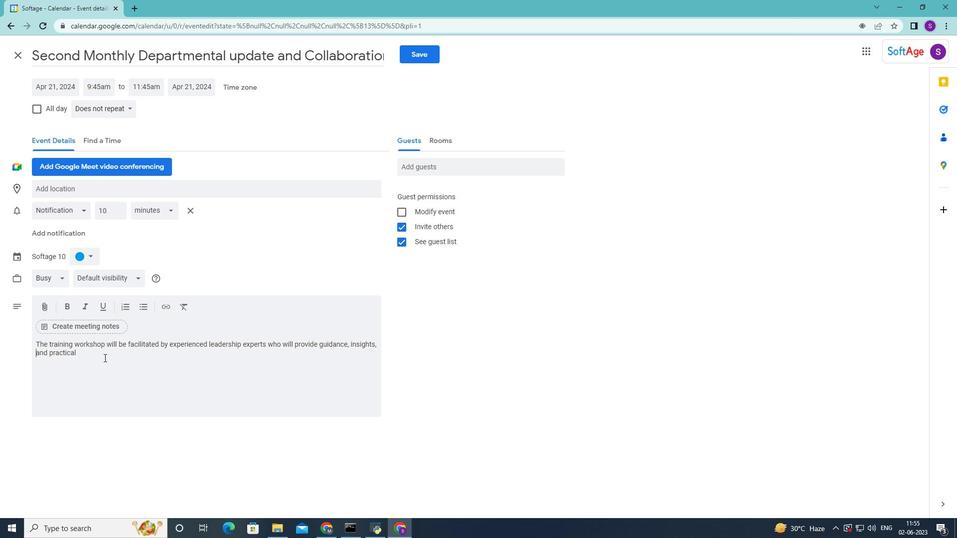 
Action: Mouse pressed left at (109, 357)
Screenshot: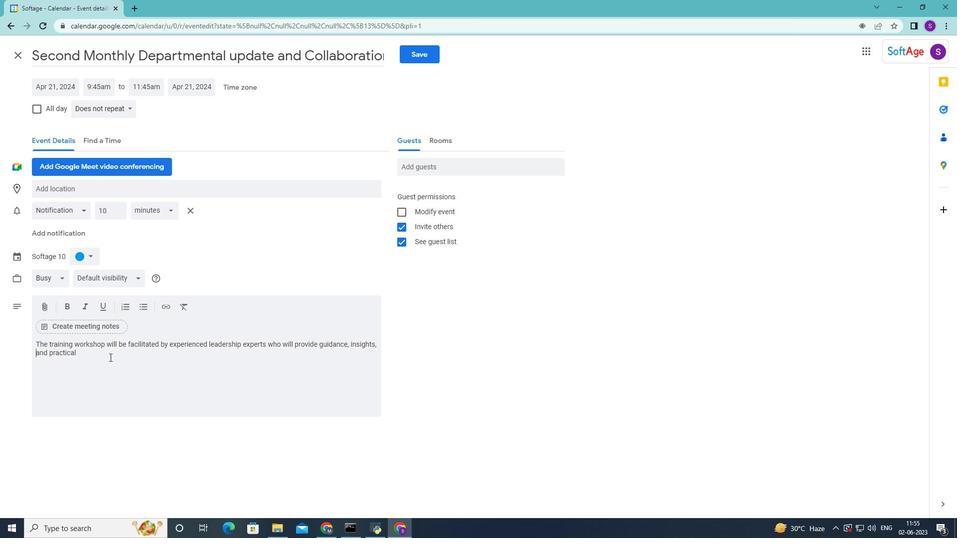 
Action: Mouse moved to (110, 358)
Screenshot: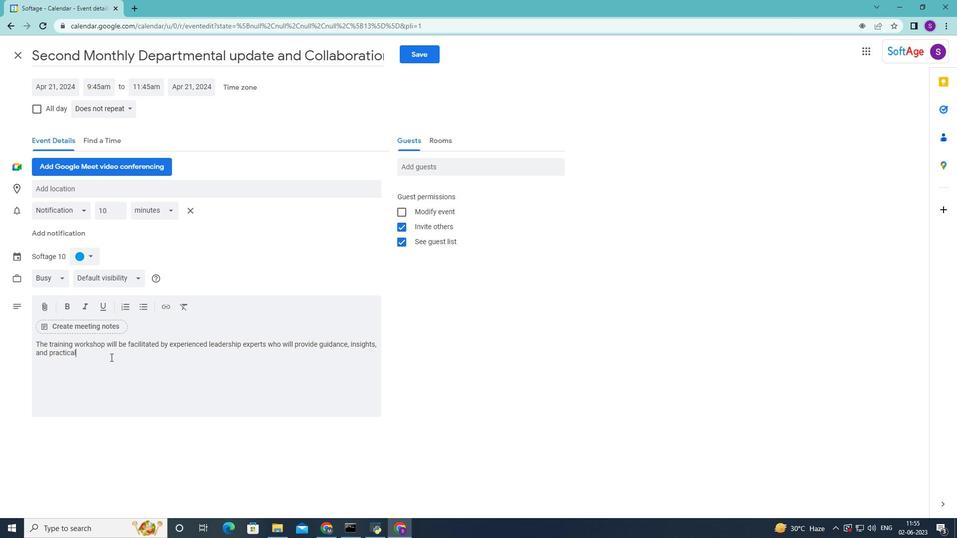 
Action: Key pressed <Key.space>
Screenshot: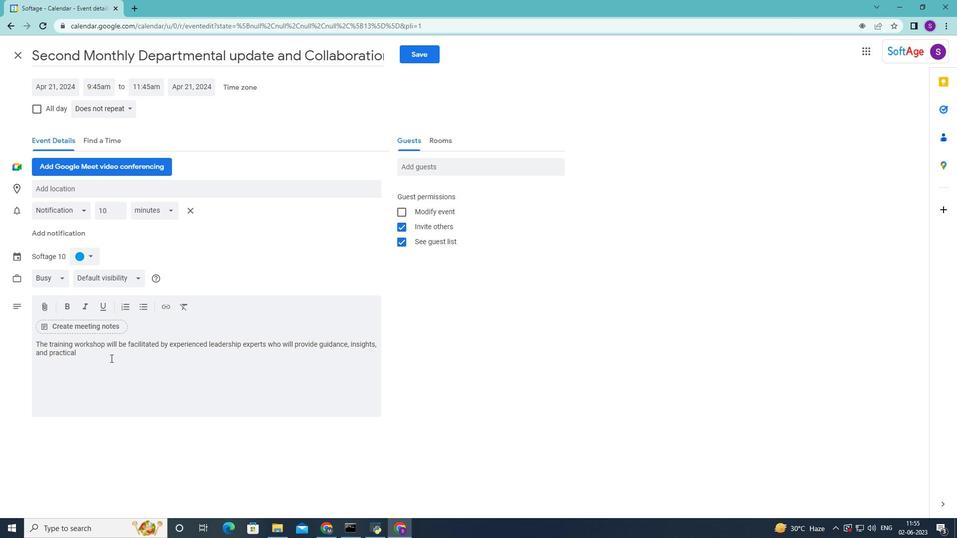 
Action: Mouse moved to (110, 356)
Screenshot: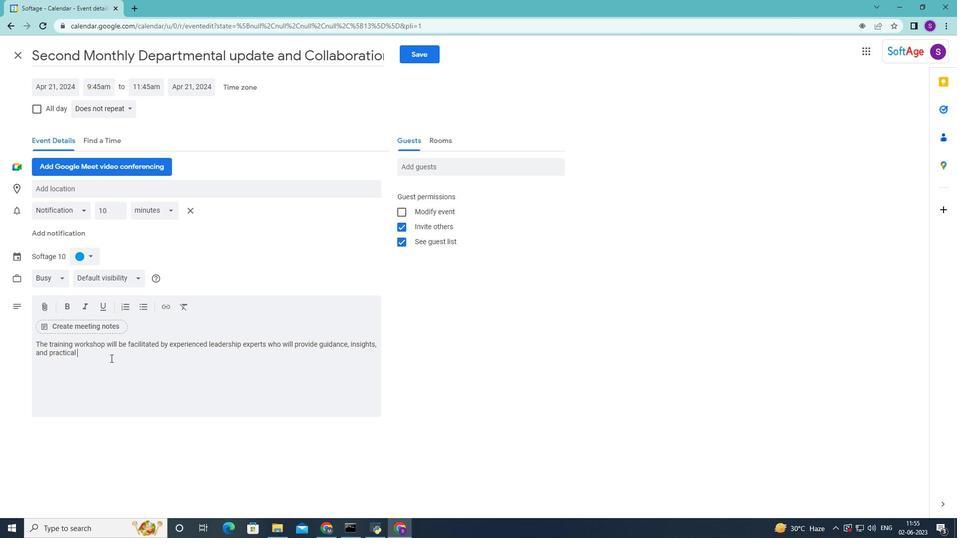 
Action: Key pressed tips<Key.space>throughout<Key.space>the<Key.space>session<Key.space><Key.backspace>.<Key.space><Key.shift>Participants<Key.space>will<Key.space>have<Key.space>mple<Key.space>opportunities<Key.space>to<Key.space>ask<Key.space>questions,share<Key.space>exper
Screenshot: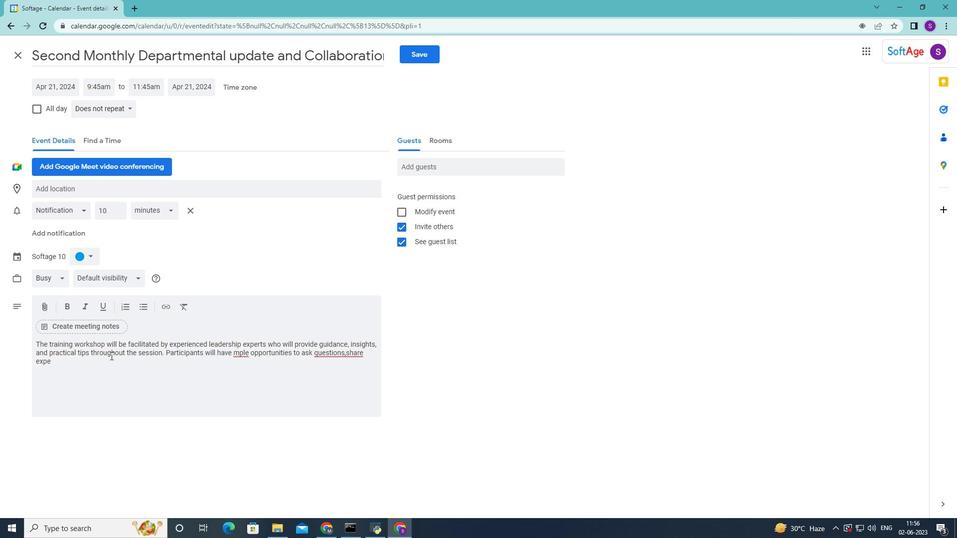 
Action: Mouse moved to (347, 354)
Screenshot: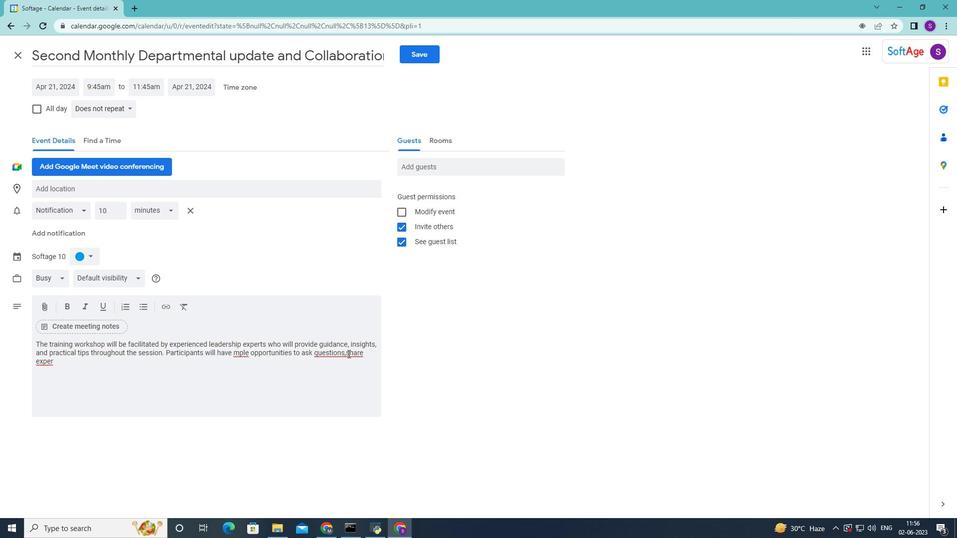 
Action: Mouse pressed left at (347, 354)
Screenshot: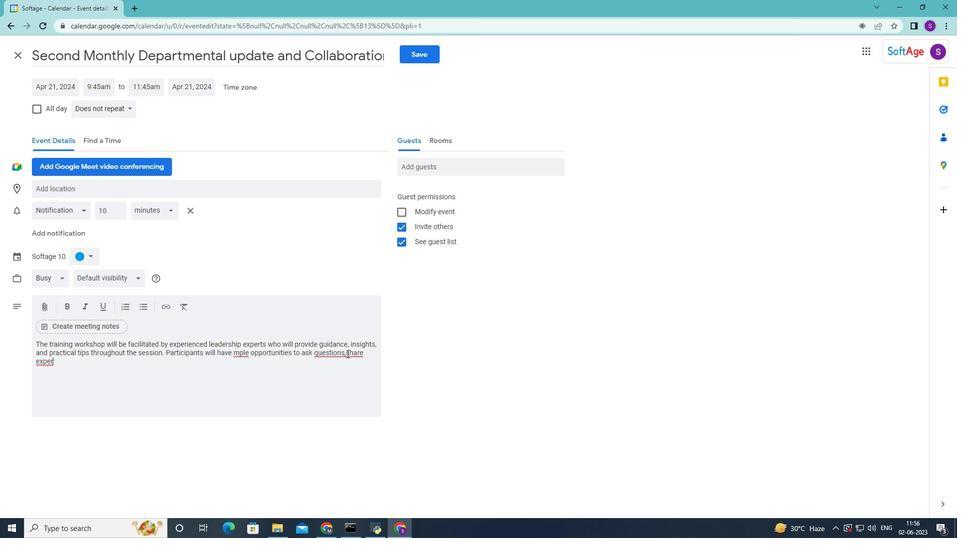 
Action: Key pressed <Key.space>
Screenshot: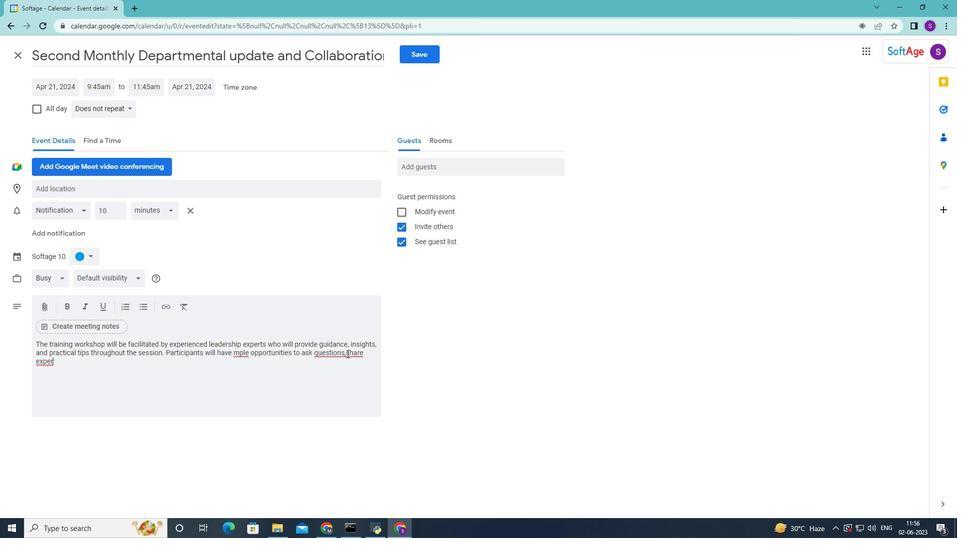 
Action: Mouse moved to (233, 354)
Screenshot: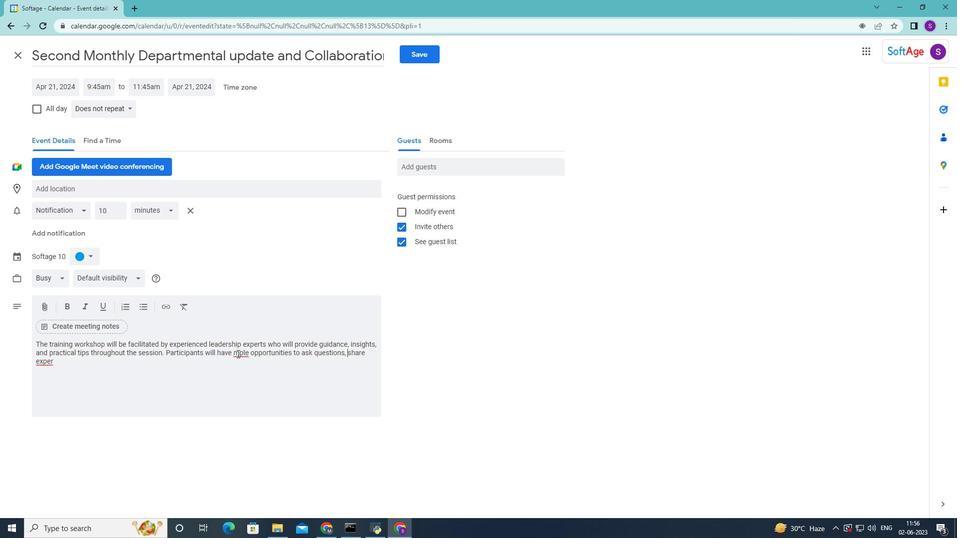 
Action: Mouse pressed left at (233, 354)
Screenshot: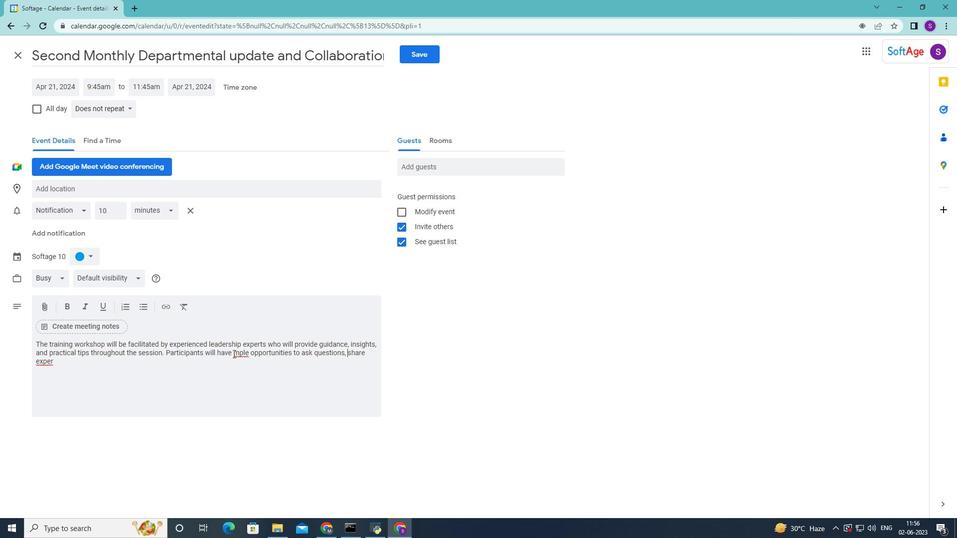 
Action: Mouse moved to (254, 358)
Screenshot: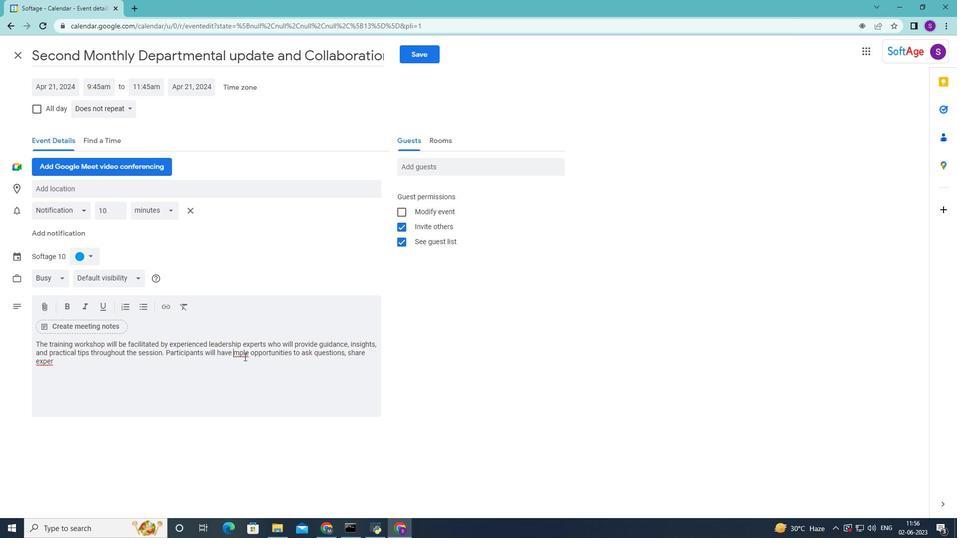 
Action: Key pressed a
Screenshot: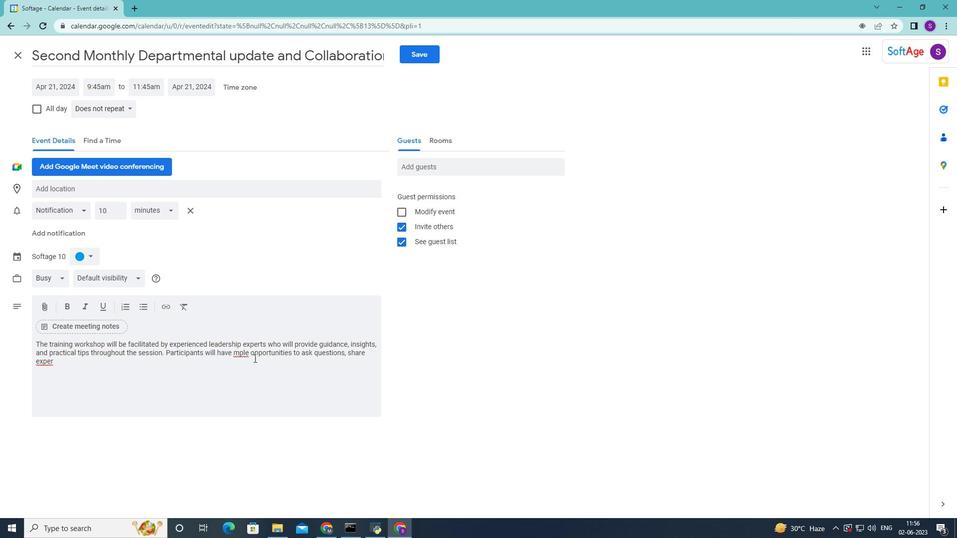 
Action: Mouse moved to (81, 362)
Screenshot: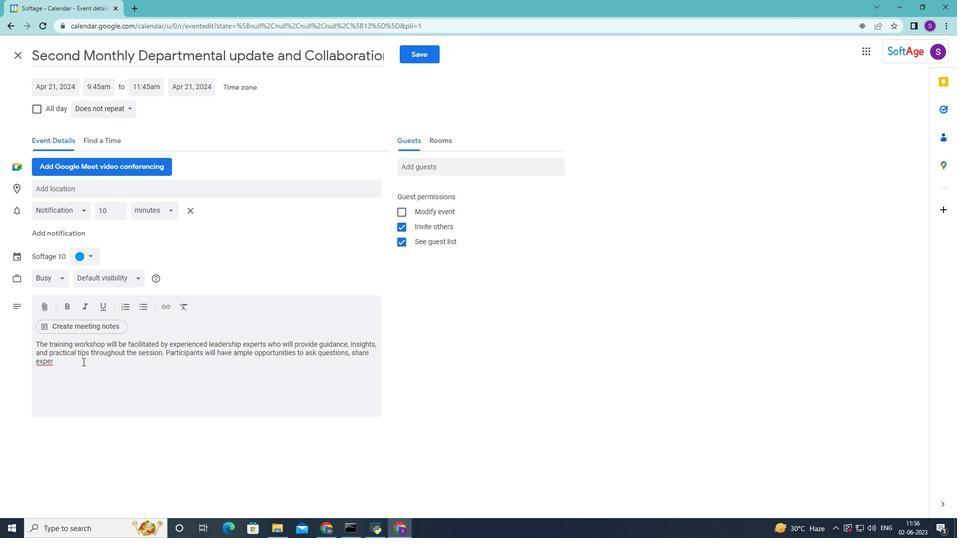 
Action: Mouse pressed left at (81, 362)
Screenshot: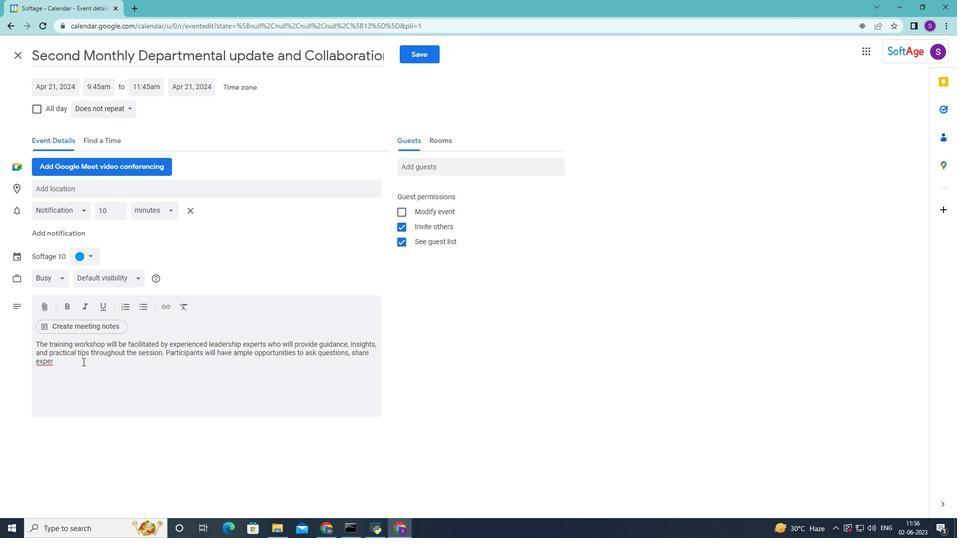 
Action: Key pressed iences,<Key.space>and<Key.space>receive<Key.space>persi<Key.backspace>onak<Key.backspace>lized<Key.space>feedback<Key.space>on<Key.space>their<Key.space>leadership<Key.space>development,<Key.backspace>.
Screenshot: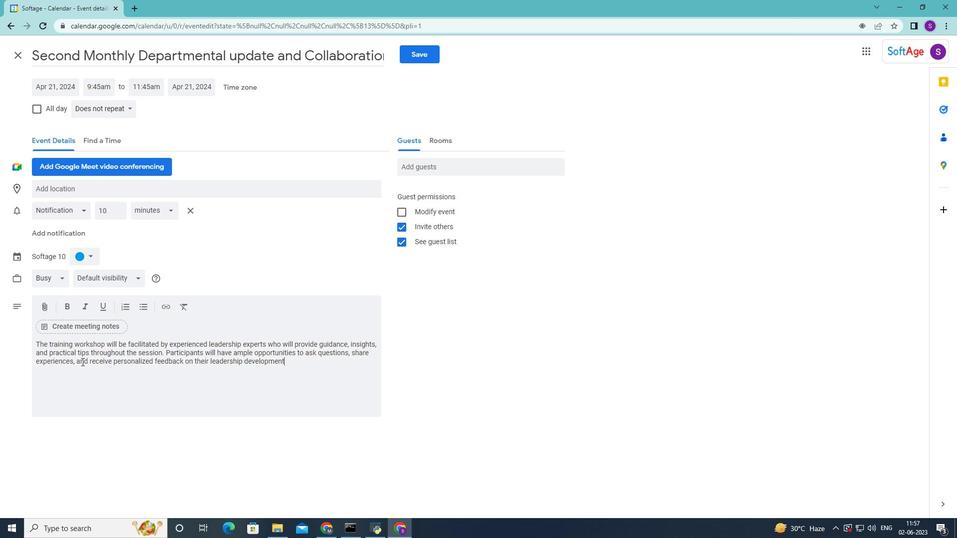 
Action: Mouse moved to (89, 257)
Screenshot: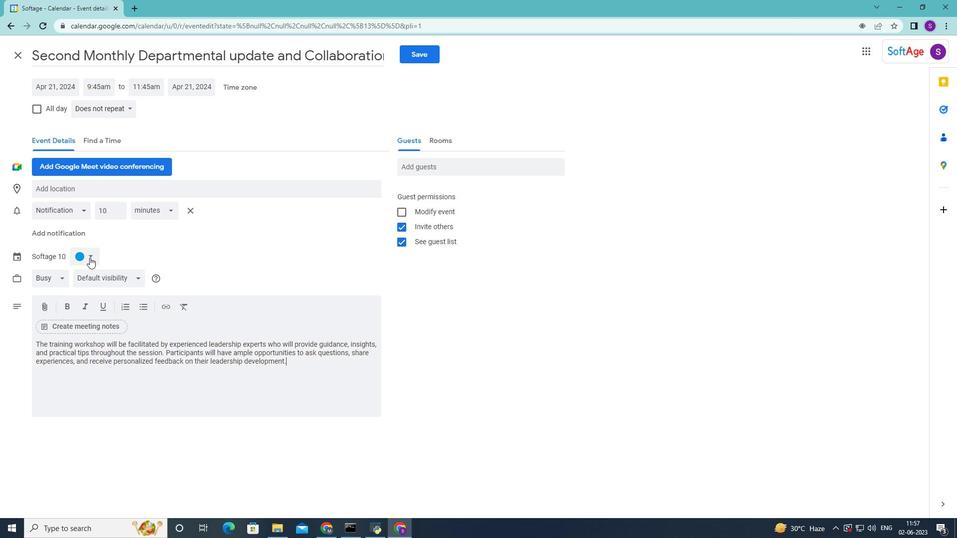 
Action: Mouse pressed left at (89, 257)
Screenshot: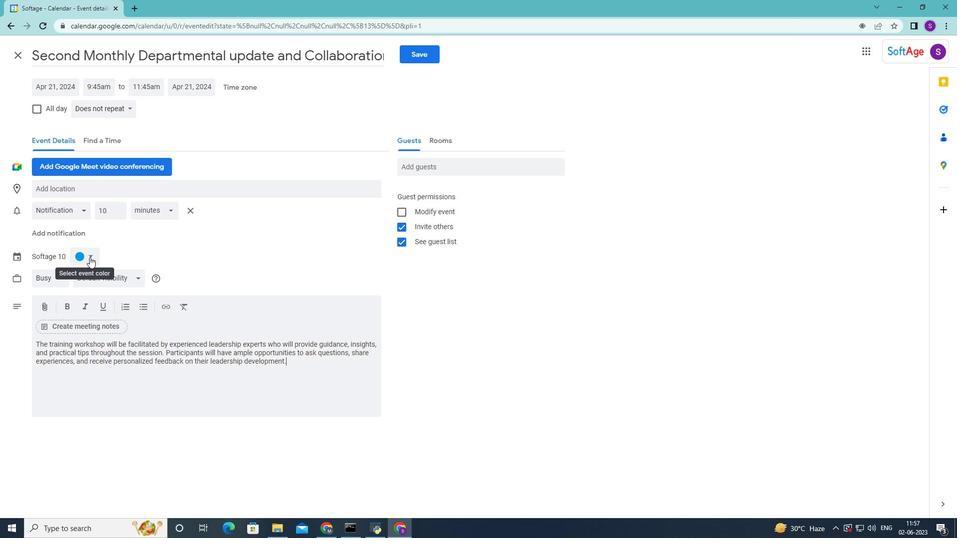 
Action: Mouse moved to (89, 270)
Screenshot: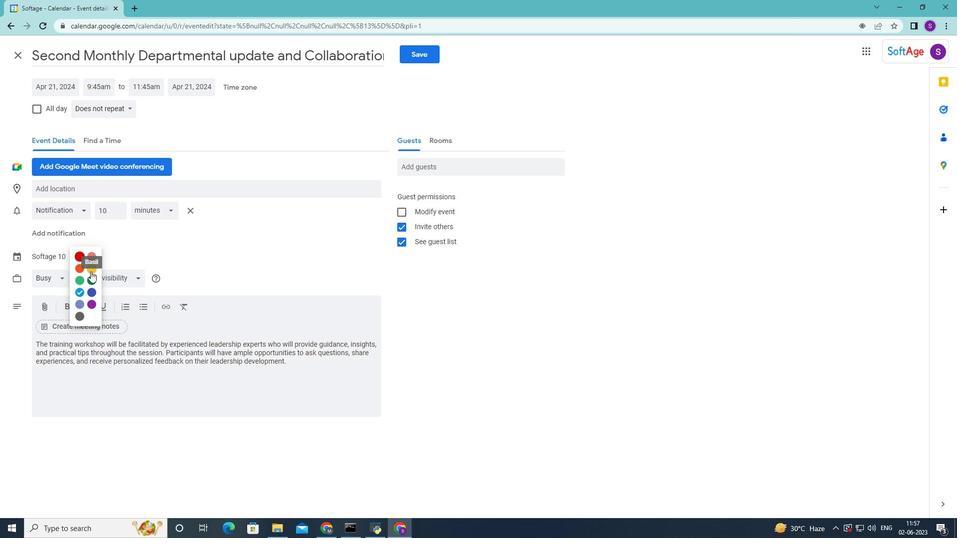 
Action: Mouse pressed left at (89, 270)
Screenshot: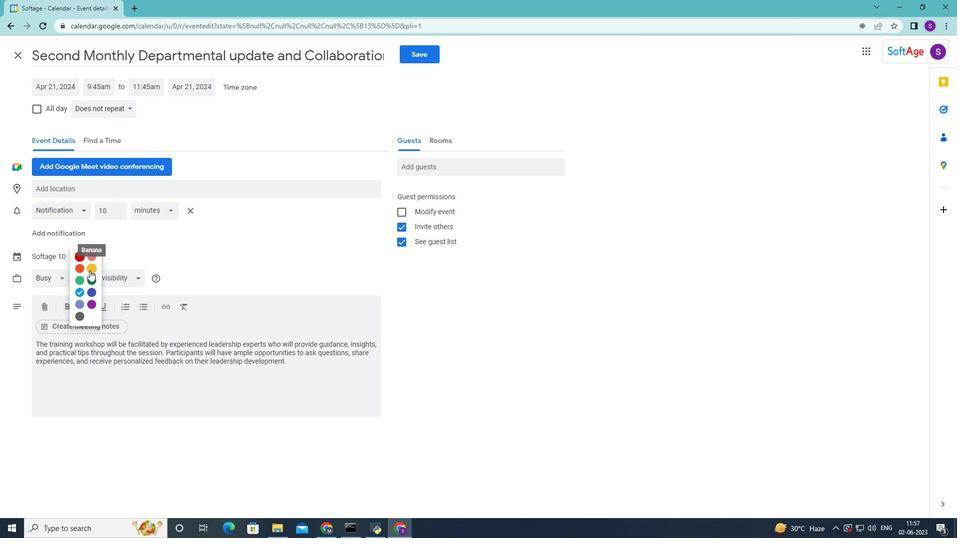 
Action: Mouse moved to (101, 190)
Screenshot: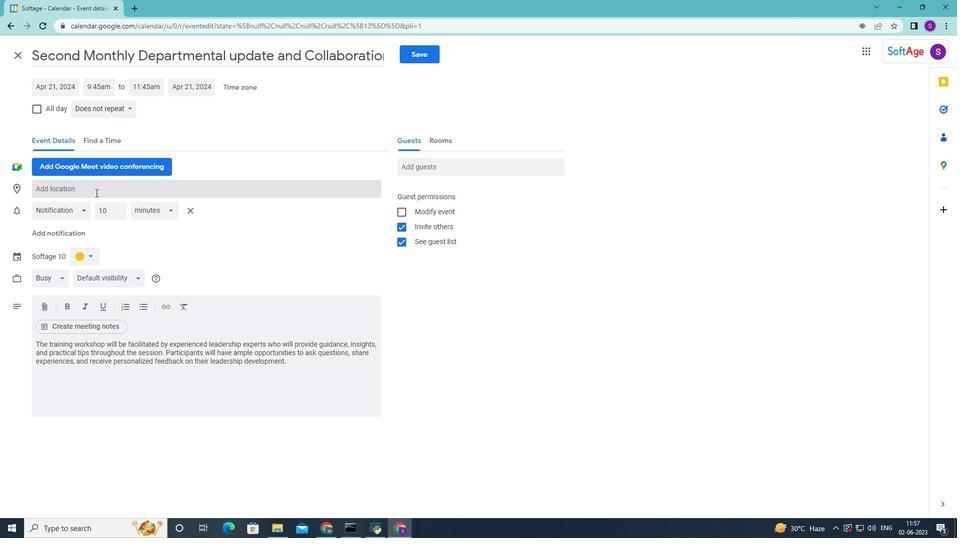 
Action: Mouse pressed left at (101, 190)
Screenshot: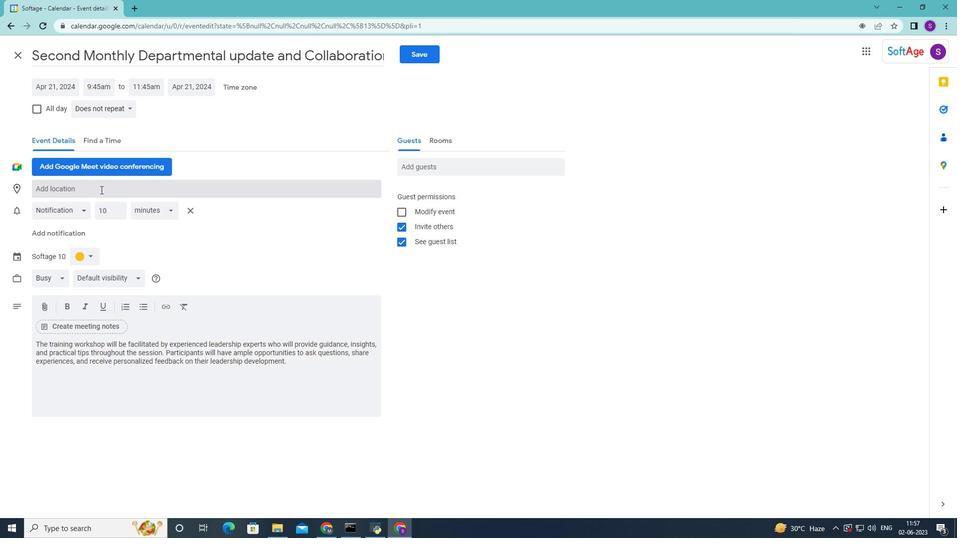 
Action: Key pressed 789<Key.space><Key.shift>Palm<Key.space><Key.shift>Jumeirah,<Key.shift>Dubai,<Key.space><Key.shift>Uae<Key.backspace><Key.backspace><Key.backspace><Key.shift>UAE
Screenshot: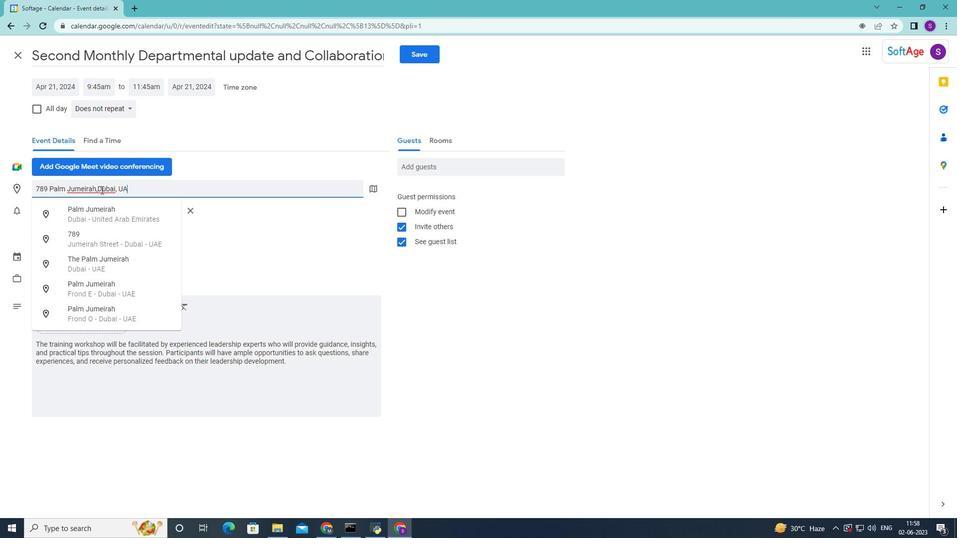 
Action: Mouse moved to (104, 218)
Screenshot: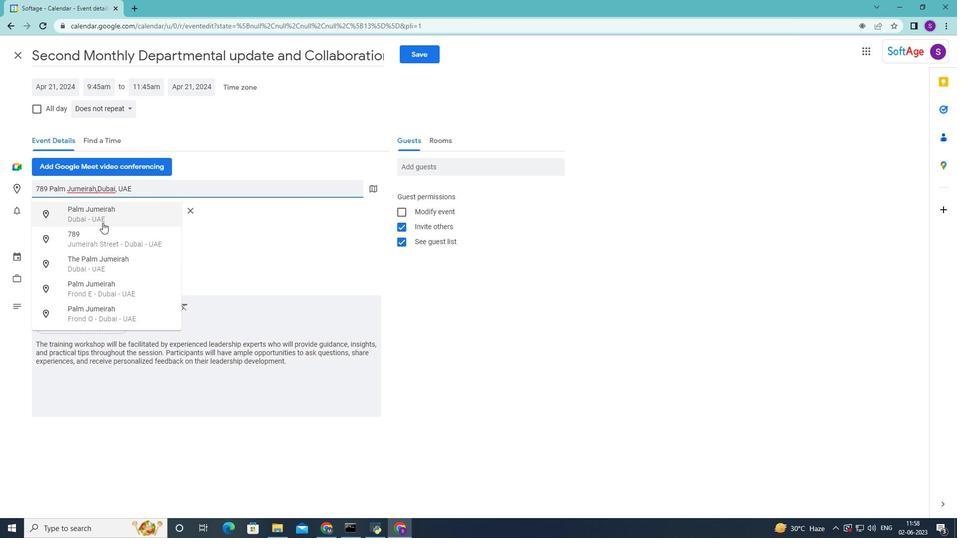 
Action: Mouse pressed left at (104, 218)
Screenshot: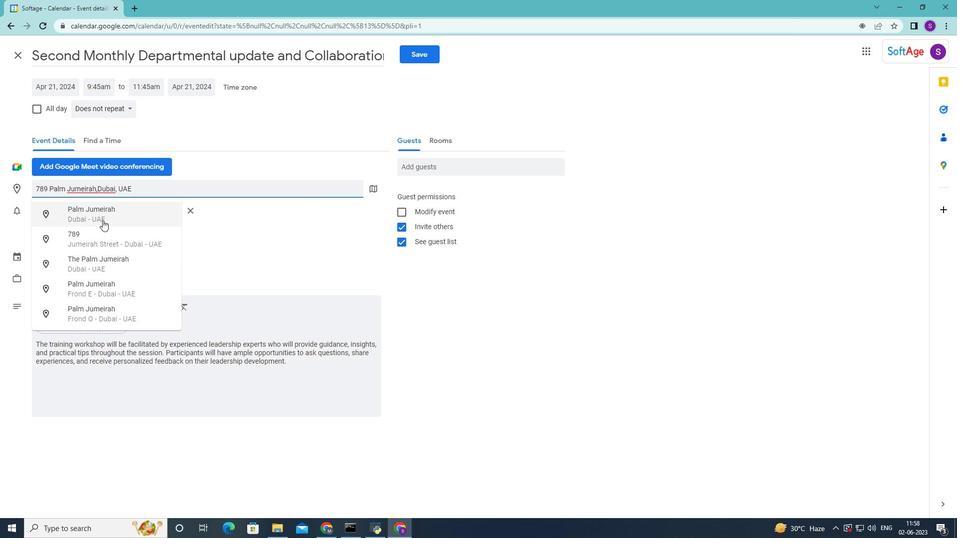 
Action: Mouse moved to (402, 242)
Screenshot: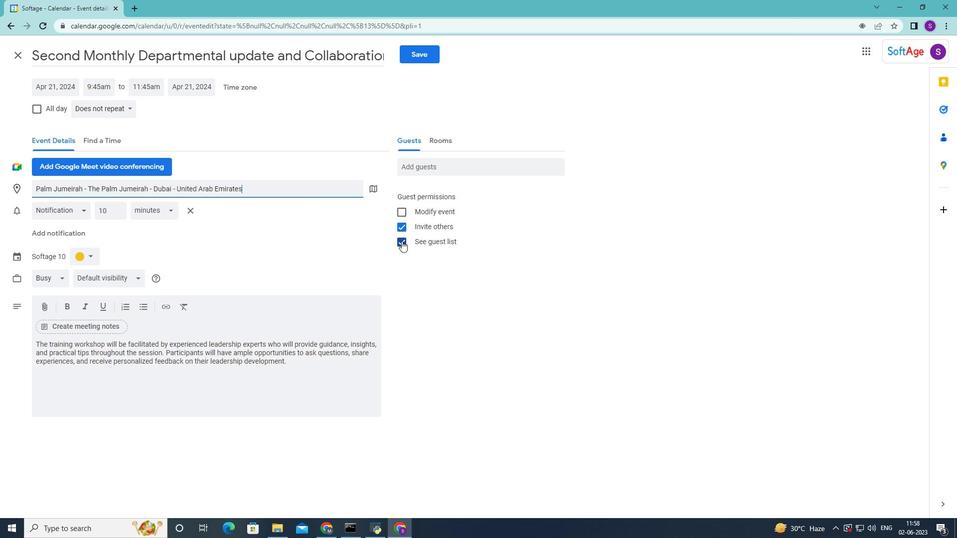 
Action: Mouse pressed left at (402, 242)
Screenshot: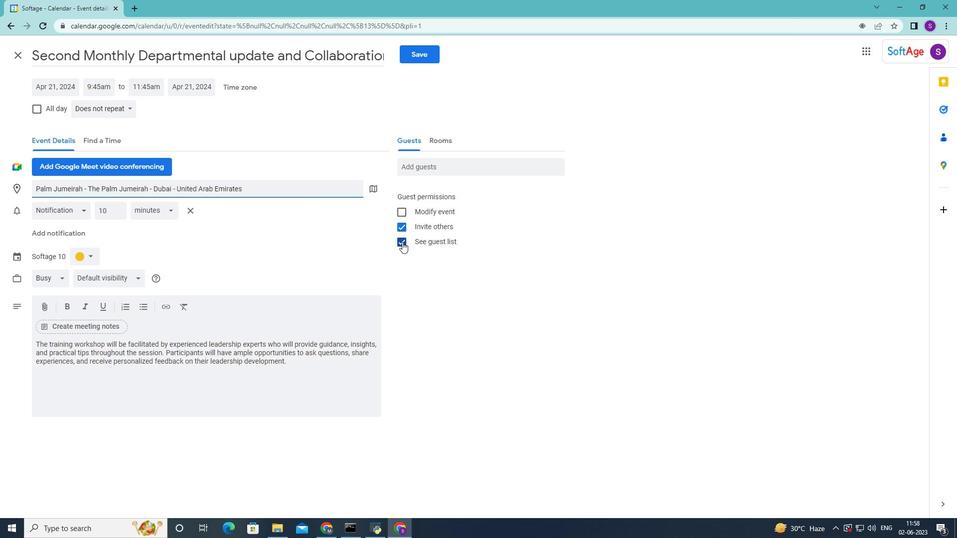 
Action: Mouse moved to (427, 168)
Screenshot: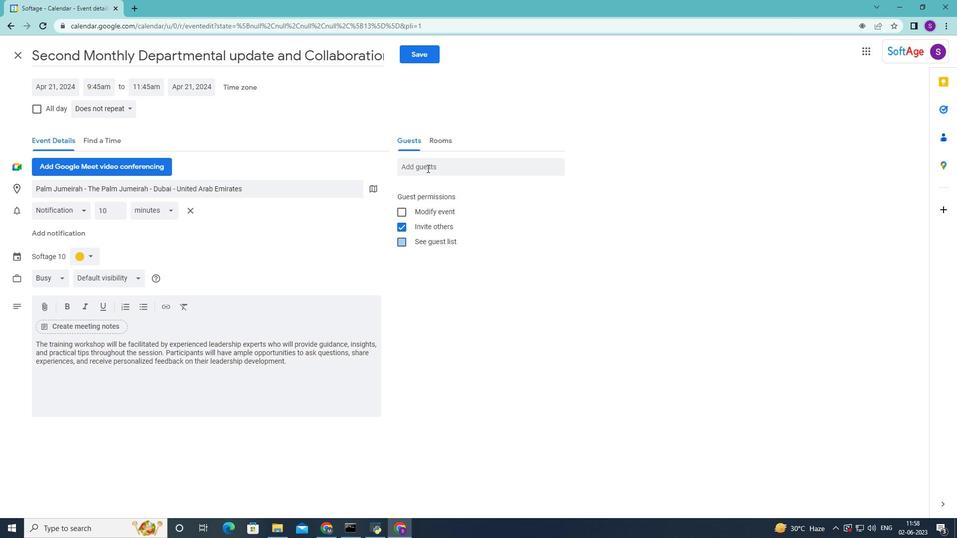 
Action: Mouse pressed left at (427, 168)
Screenshot: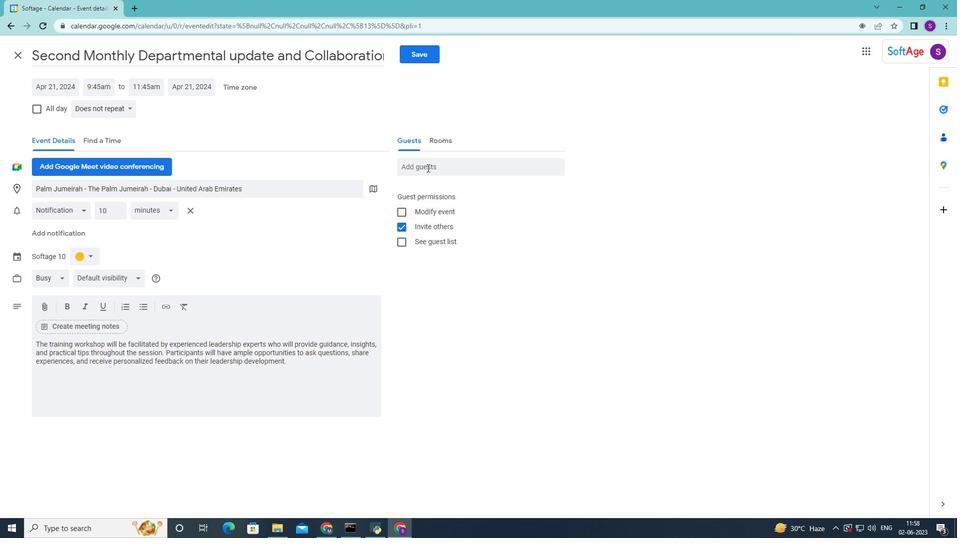 
Action: Mouse moved to (405, 156)
Screenshot: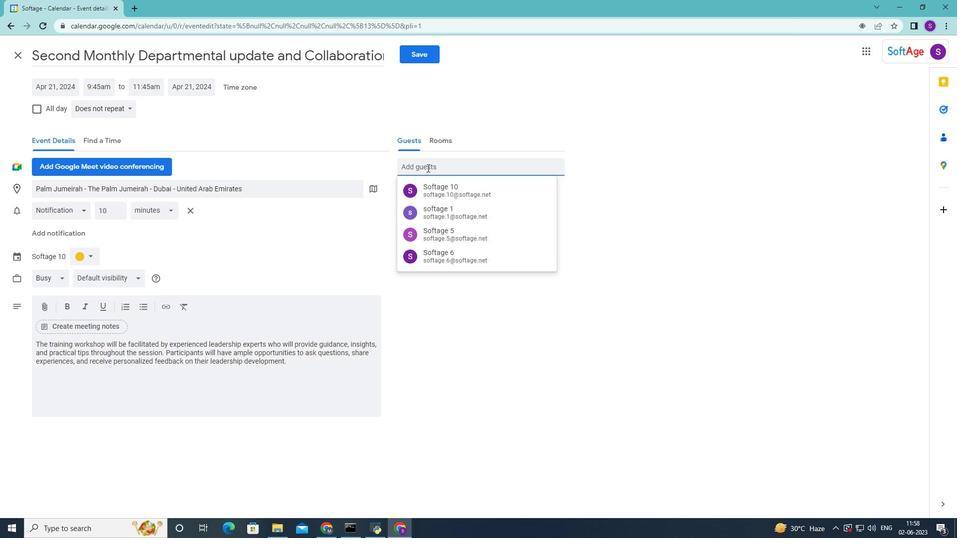 
Action: Key pressed <Key.shift>Softage.4<Key.shift>@sofatge.net
Screenshot: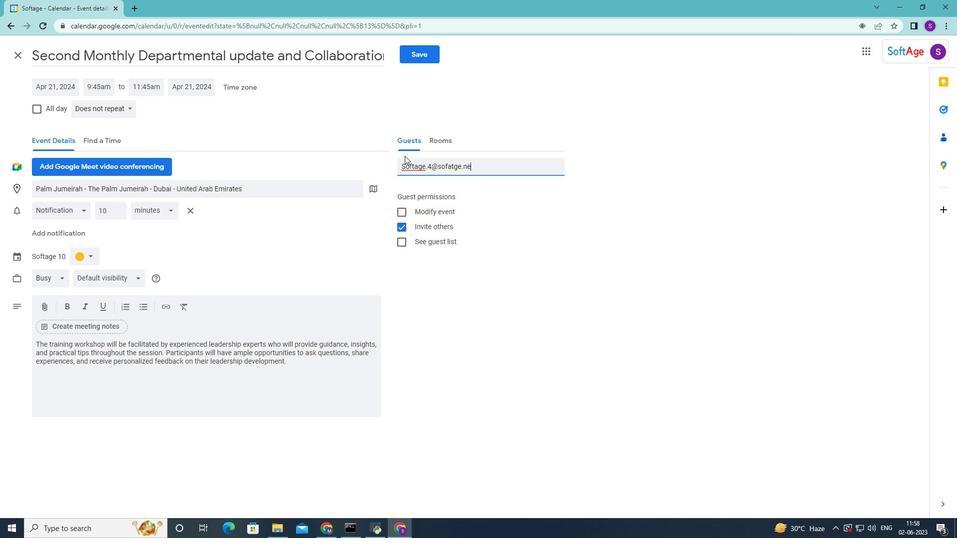 
Action: Mouse moved to (478, 183)
Screenshot: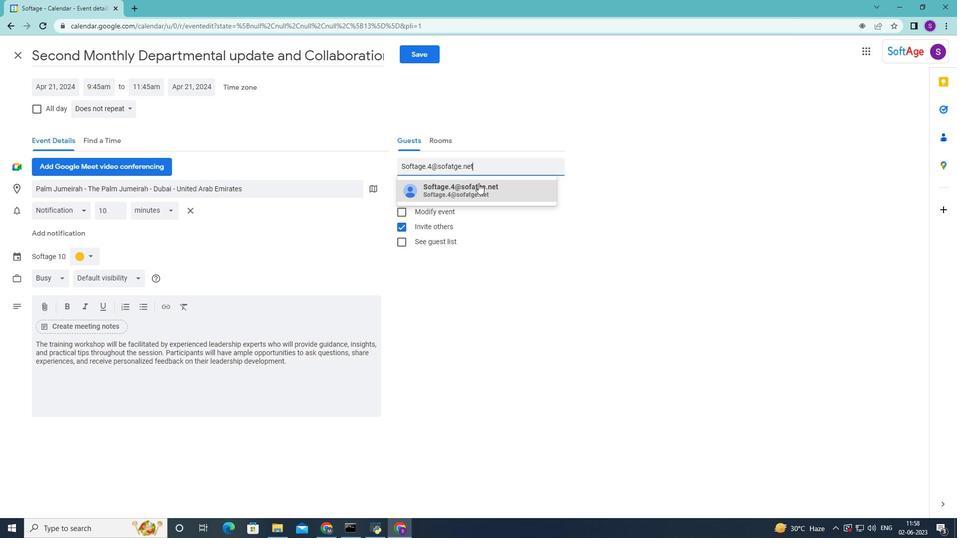 
Action: Mouse pressed left at (478, 183)
Screenshot: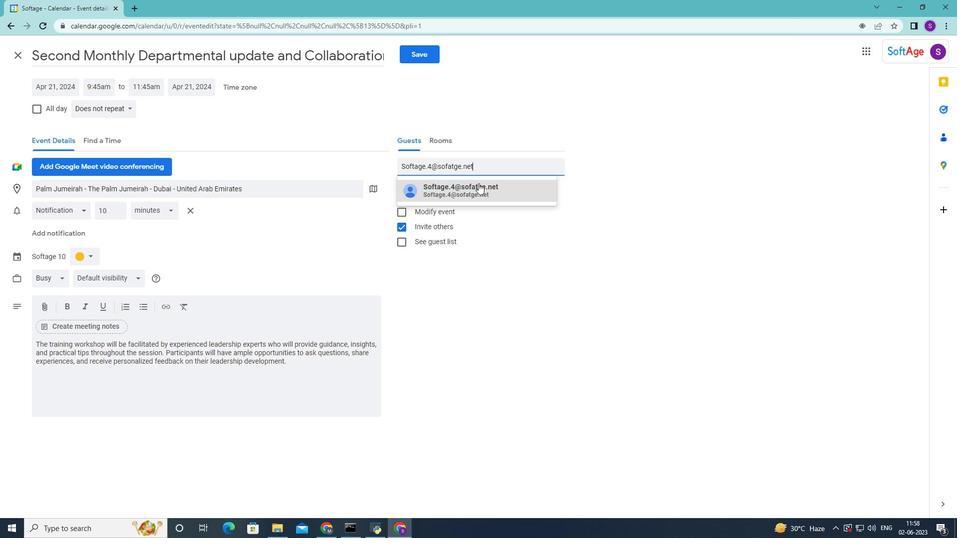 
Action: Mouse moved to (478, 166)
Screenshot: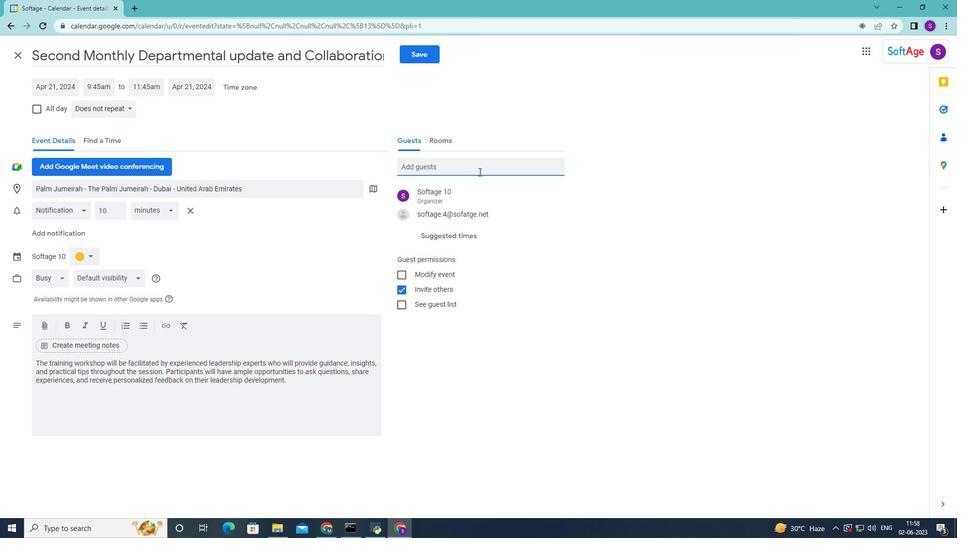 
Action: Mouse pressed left at (478, 166)
Screenshot: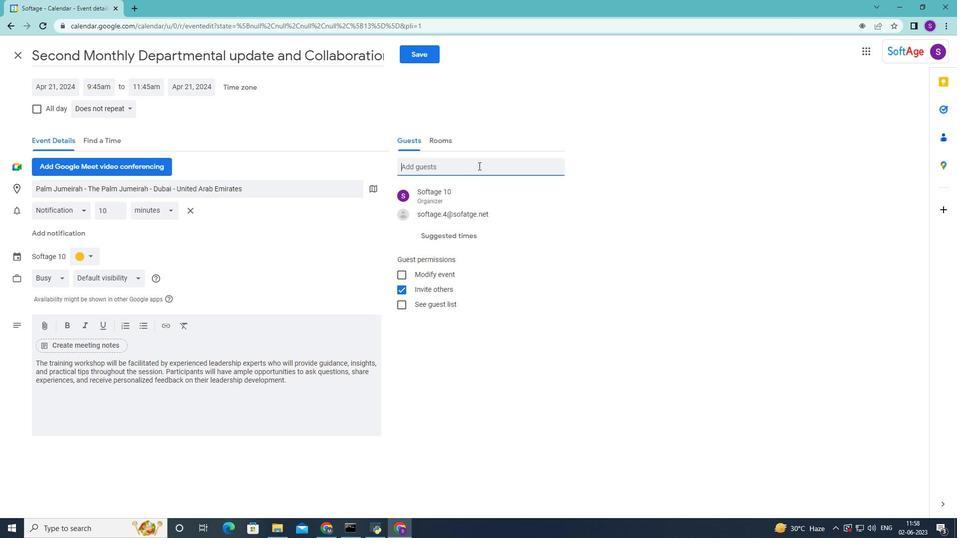 
Action: Key pressed <Key.shift>Softage.5<Key.shift><Key.shift><Key.shift><Key.shift><Key.shift><Key.shift><Key.shift>@softage.net
Screenshot: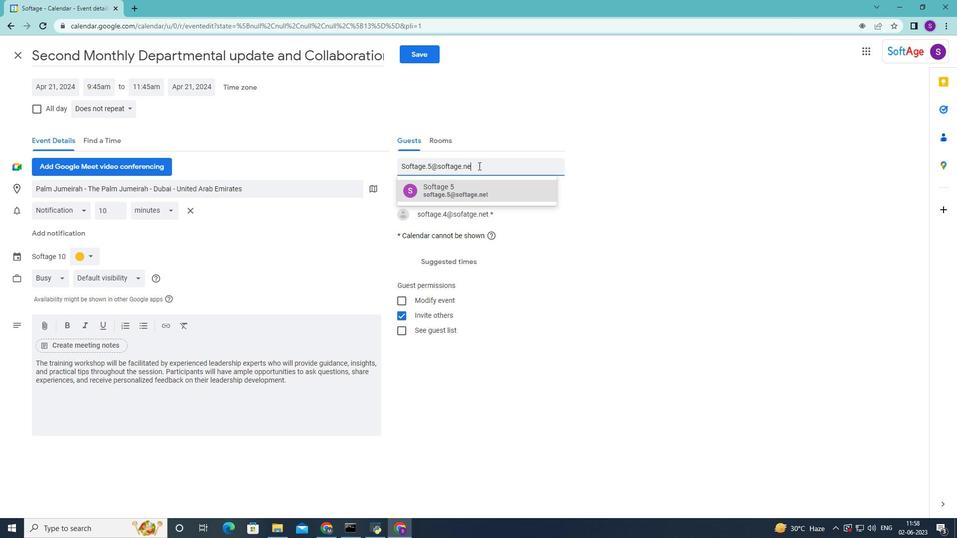 
Action: Mouse moved to (474, 195)
Screenshot: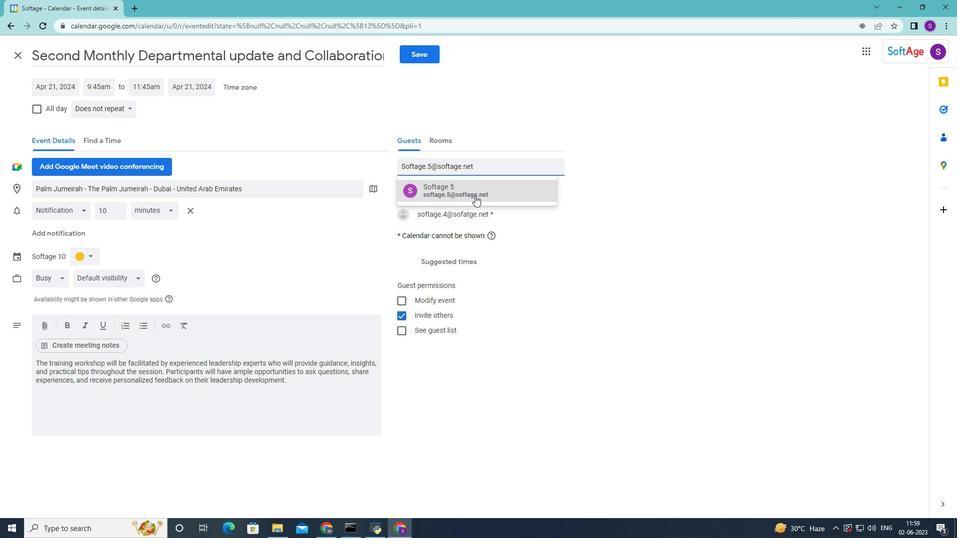 
Action: Mouse pressed left at (474, 195)
Screenshot: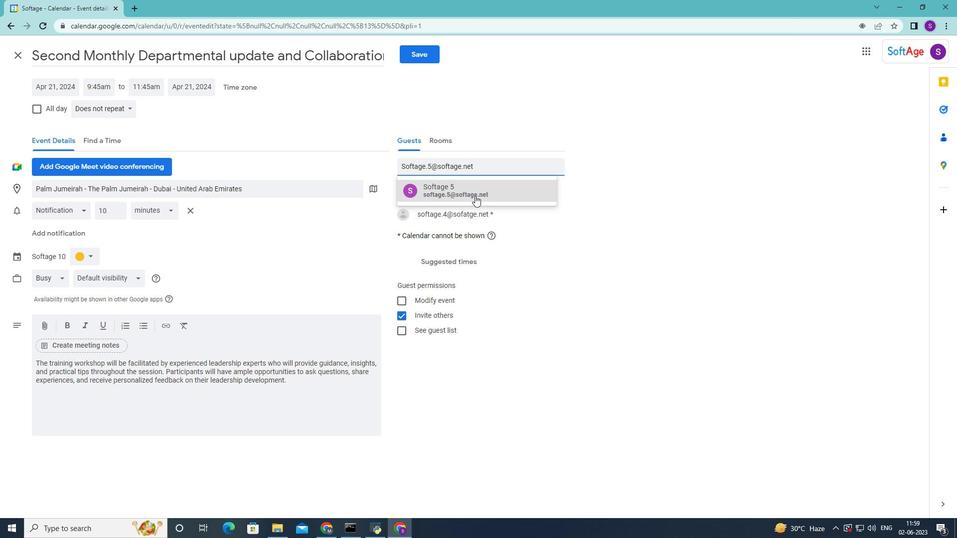 
Action: Mouse moved to (101, 155)
Screenshot: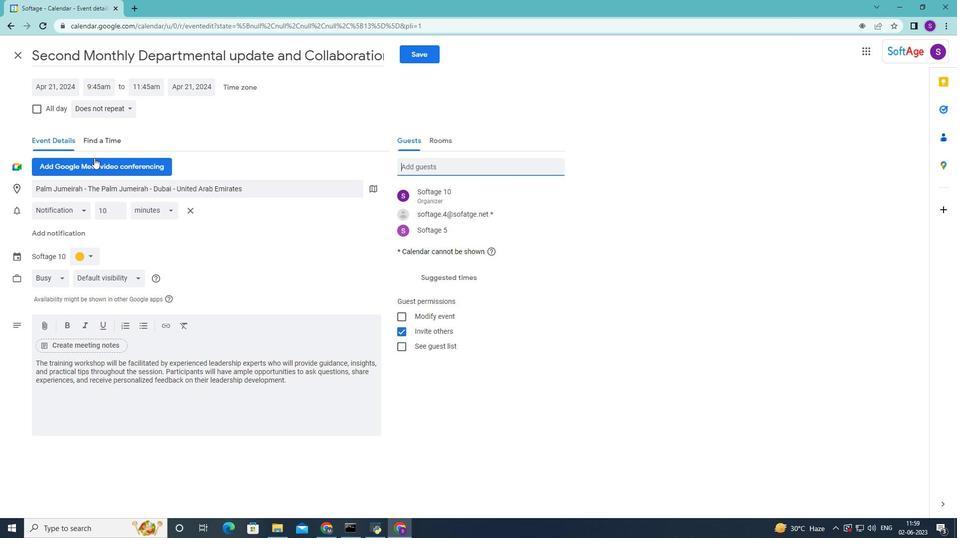 
Action: Mouse scrolled (101, 156) with delta (0, 0)
Screenshot: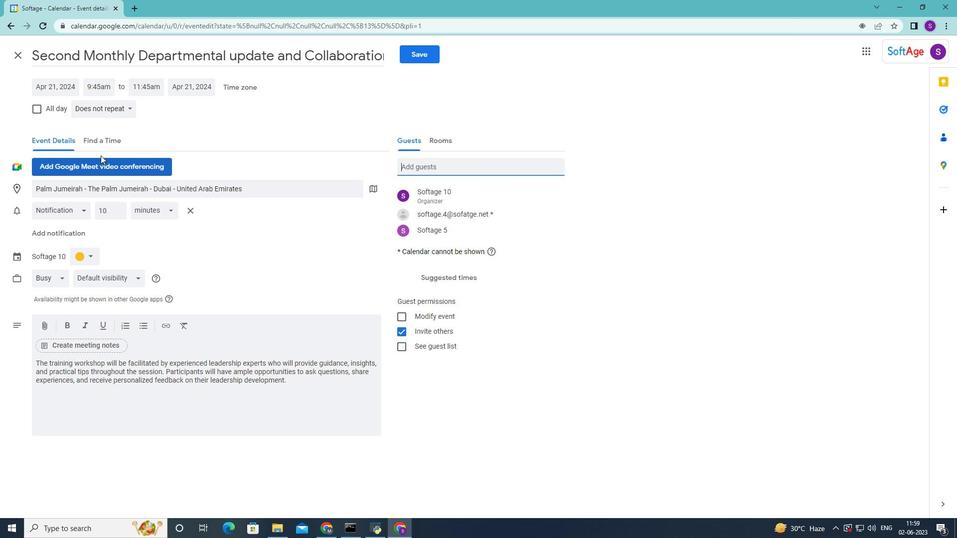 
Action: Mouse scrolled (101, 156) with delta (0, 0)
Screenshot: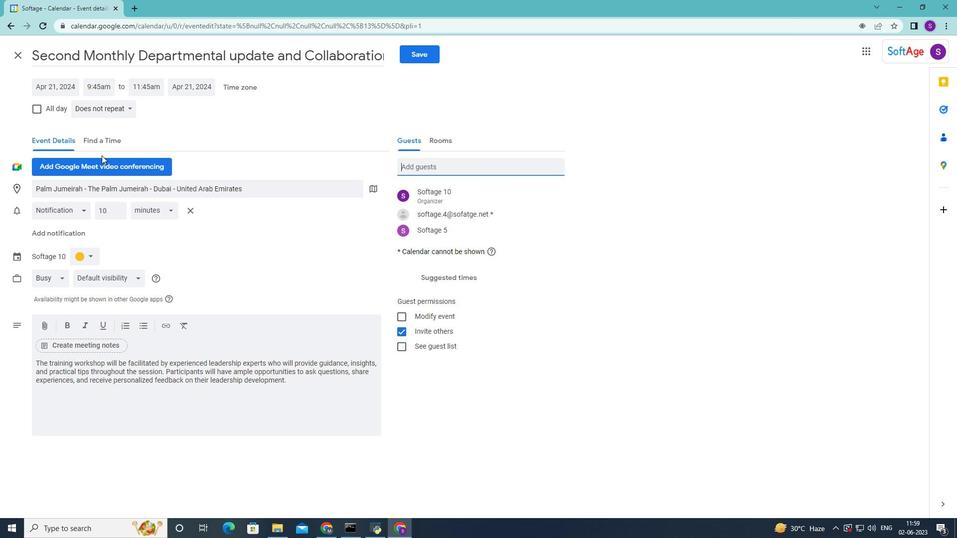 
Action: Mouse scrolled (101, 156) with delta (0, 0)
Screenshot: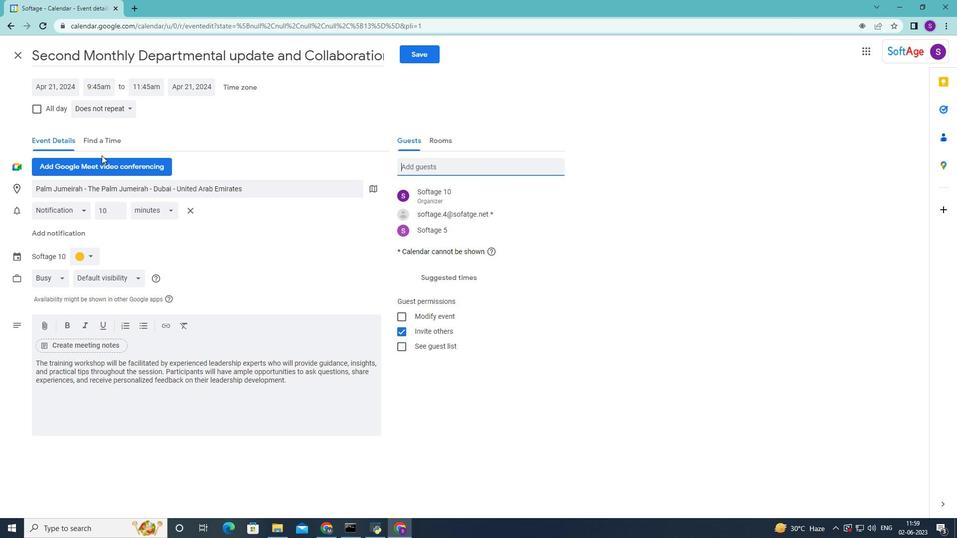 
Action: Mouse moved to (123, 110)
Screenshot: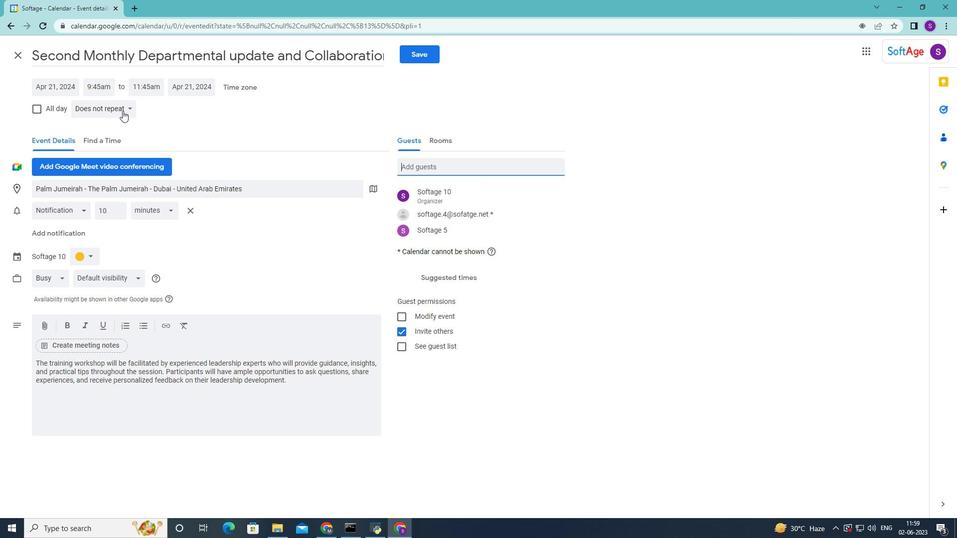
Action: Mouse pressed left at (123, 110)
Screenshot: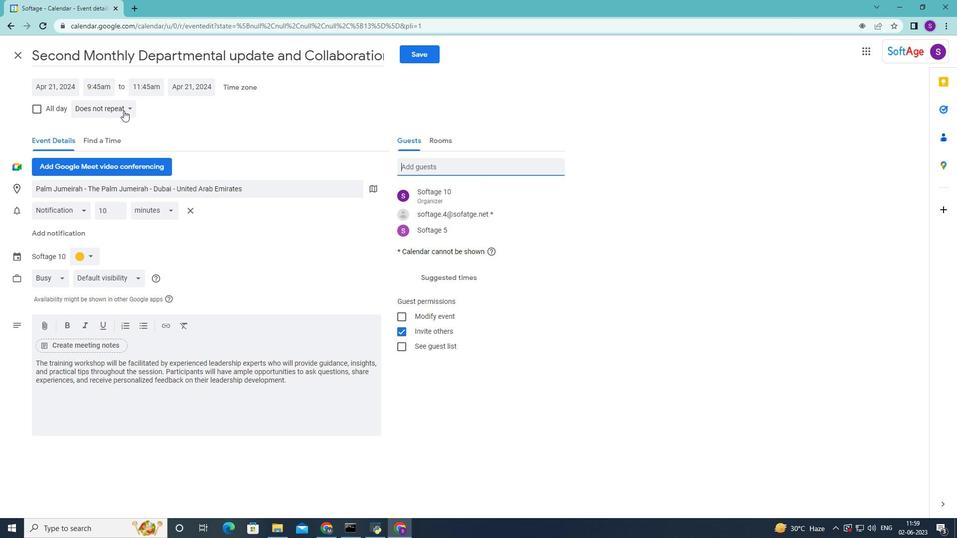 
Action: Mouse moved to (134, 164)
Screenshot: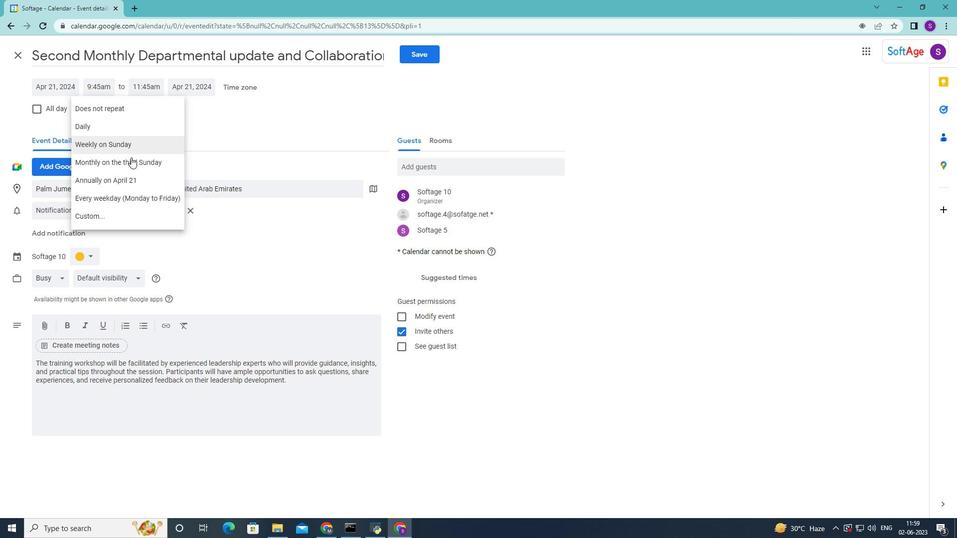 
Action: Mouse pressed left at (134, 164)
Screenshot: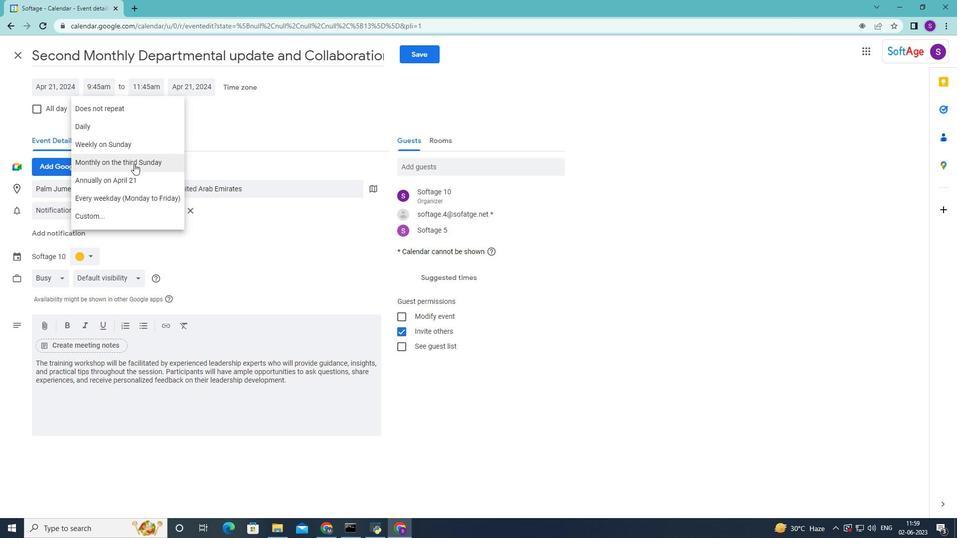 
Action: Mouse moved to (362, 266)
Screenshot: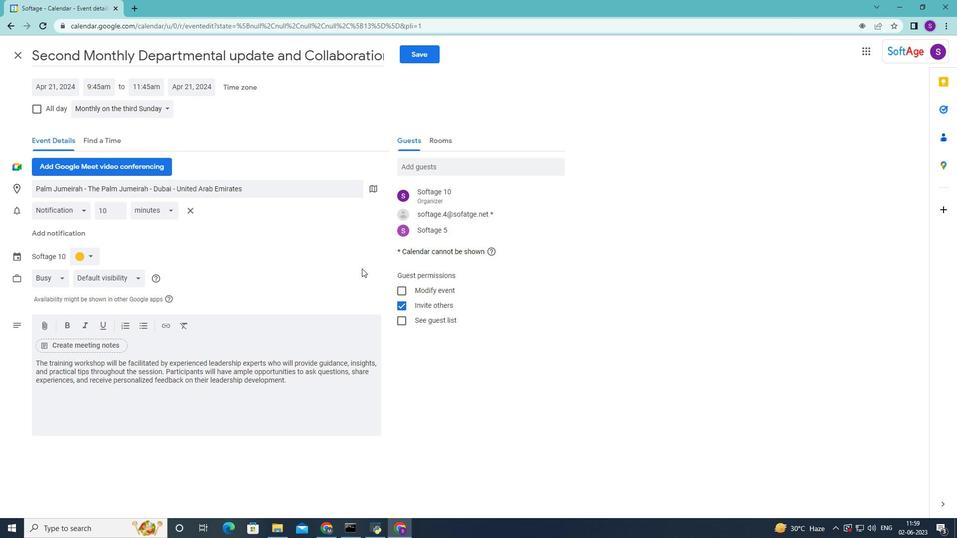 
Action: Mouse scrolled (362, 267) with delta (0, 0)
Screenshot: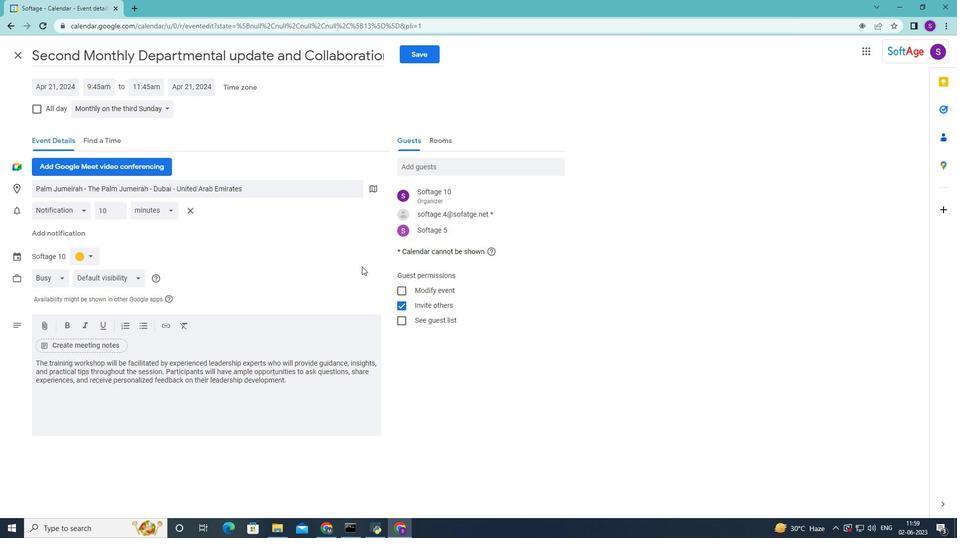 
Action: Mouse scrolled (362, 267) with delta (0, 0)
Screenshot: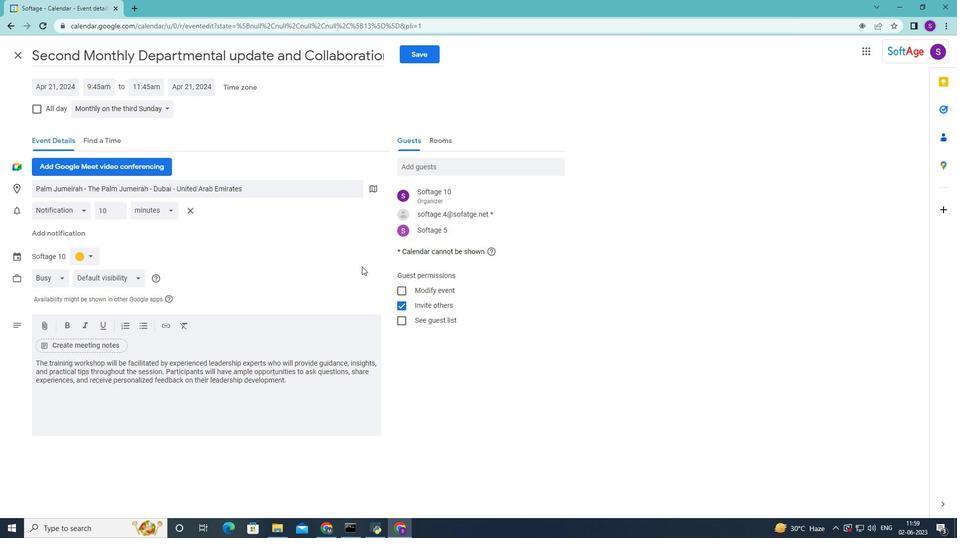 
Action: Mouse moved to (416, 52)
Screenshot: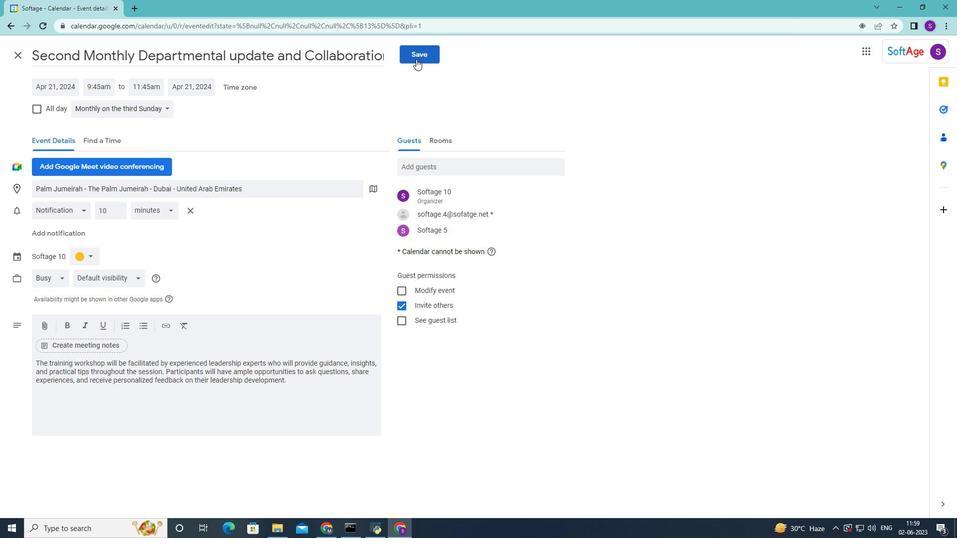 
Action: Mouse pressed left at (416, 52)
Screenshot: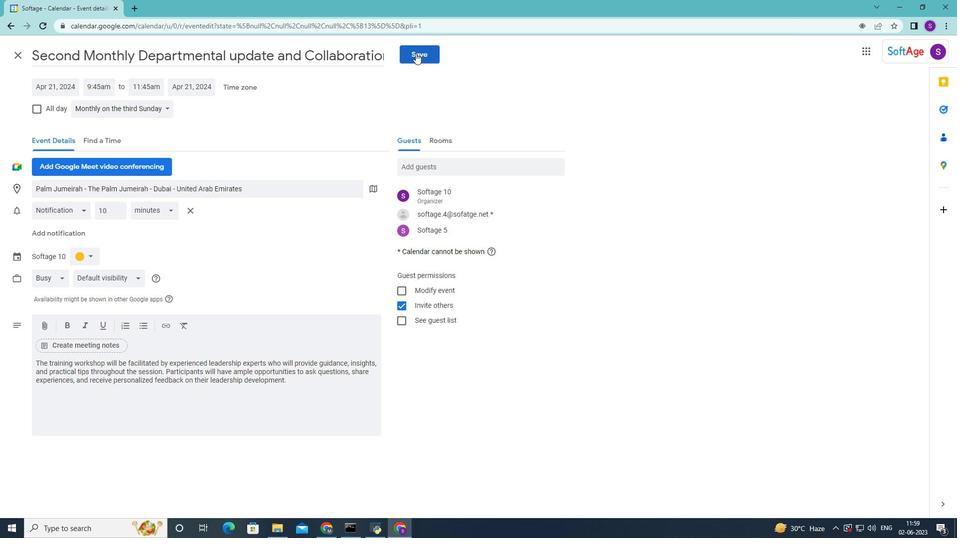 
Action: Mouse moved to (576, 300)
Screenshot: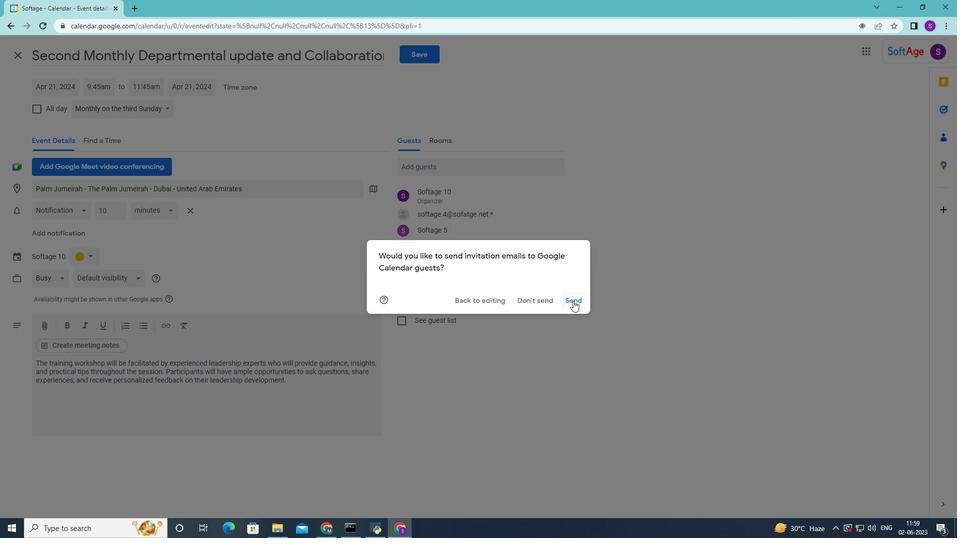 
Action: Mouse pressed left at (576, 300)
Screenshot: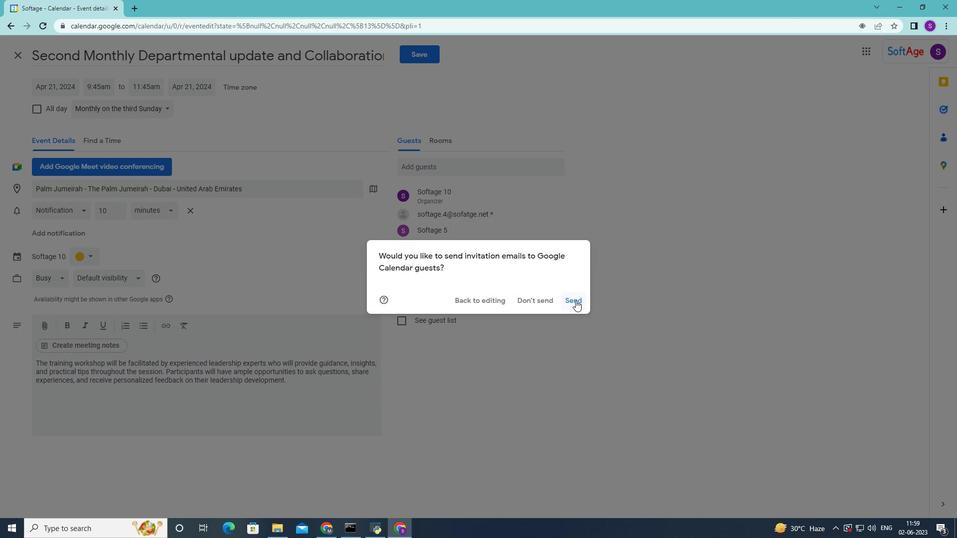 
Action: Mouse moved to (550, 303)
Screenshot: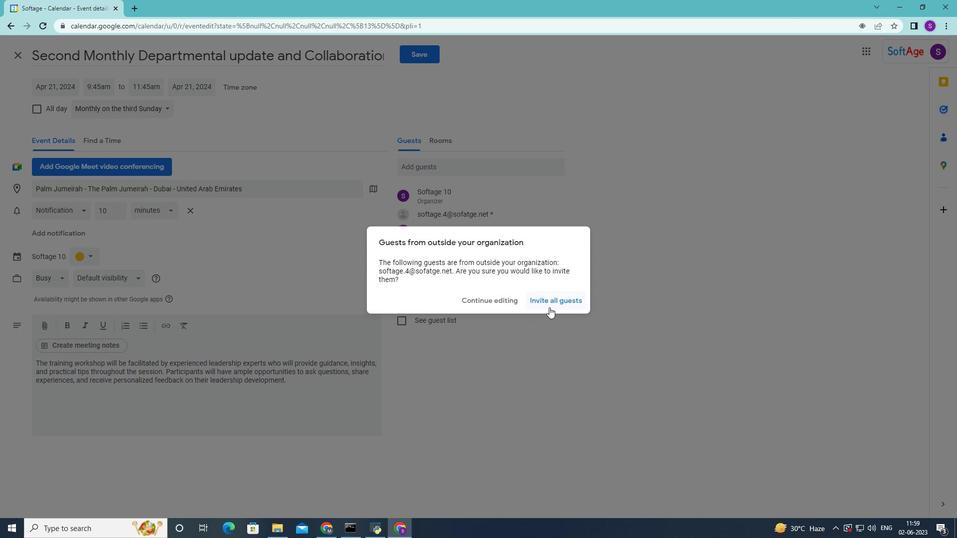 
Action: Mouse pressed left at (550, 303)
Screenshot: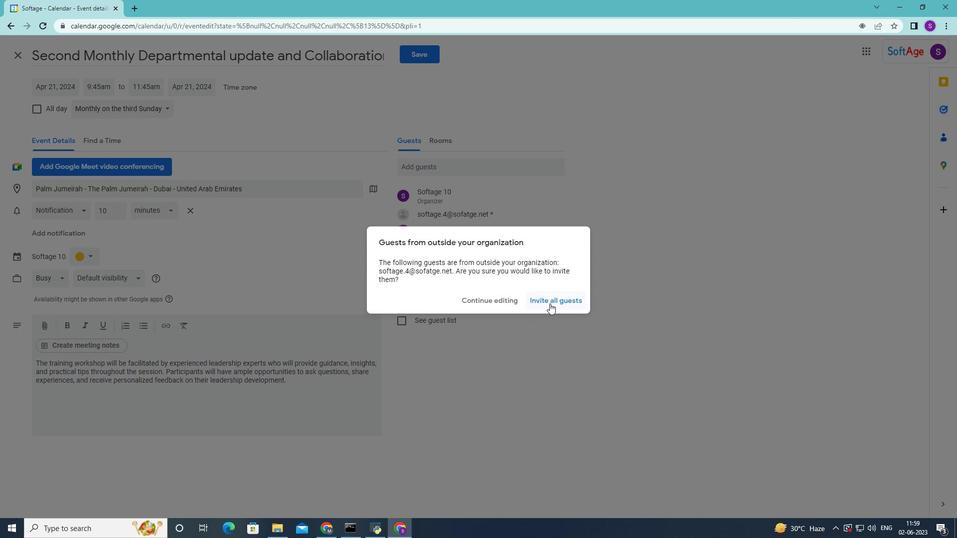 
Action: Mouse moved to (424, 369)
Screenshot: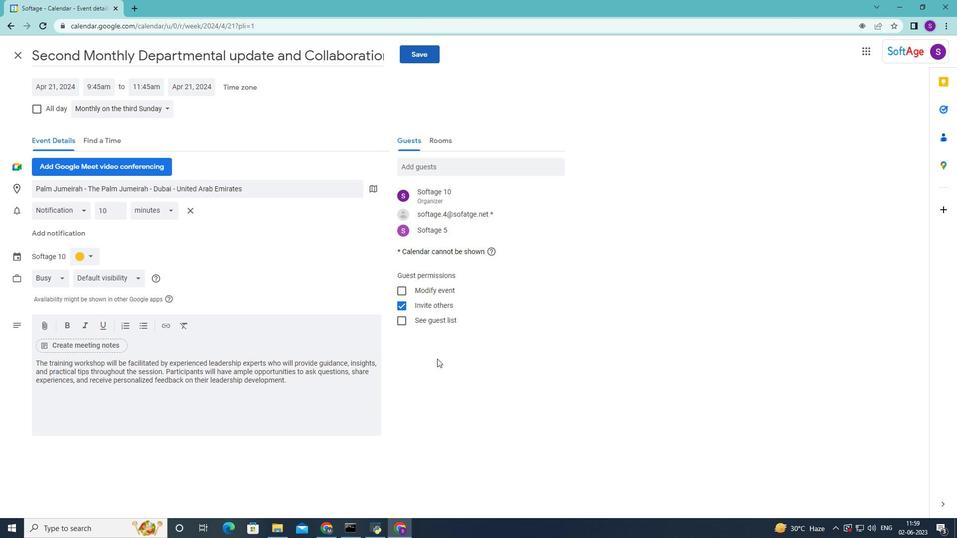 
